 Task: Create a due date automation trigger when advanced on, on the monday of the week before a card is due add fields with custom field "Resume" set to 10 at 11:00 AM.
Action: Mouse moved to (923, 280)
Screenshot: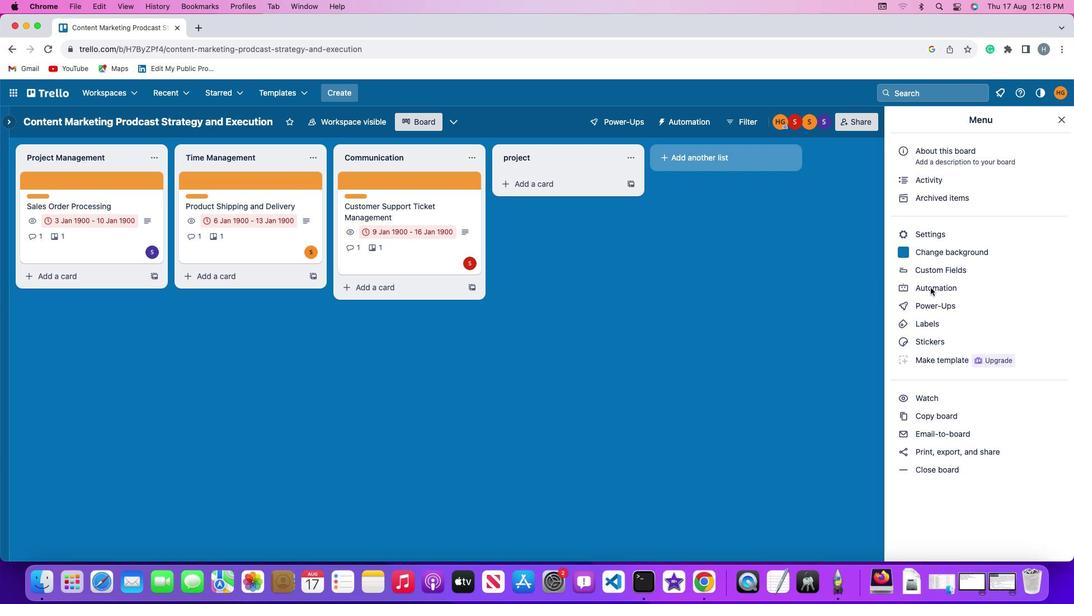 
Action: Mouse pressed left at (923, 280)
Screenshot: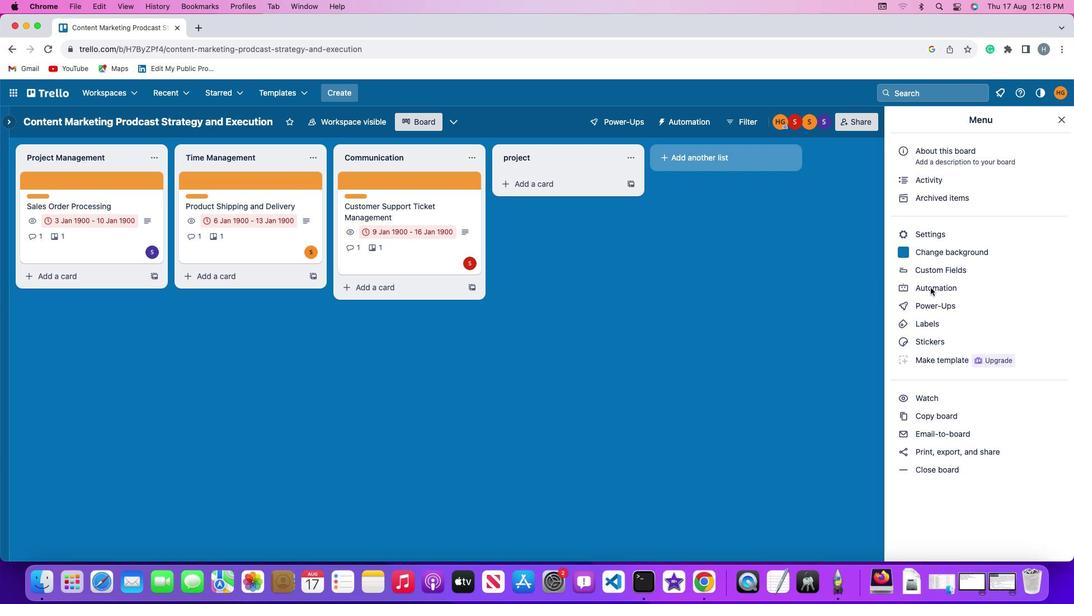 
Action: Mouse pressed left at (923, 280)
Screenshot: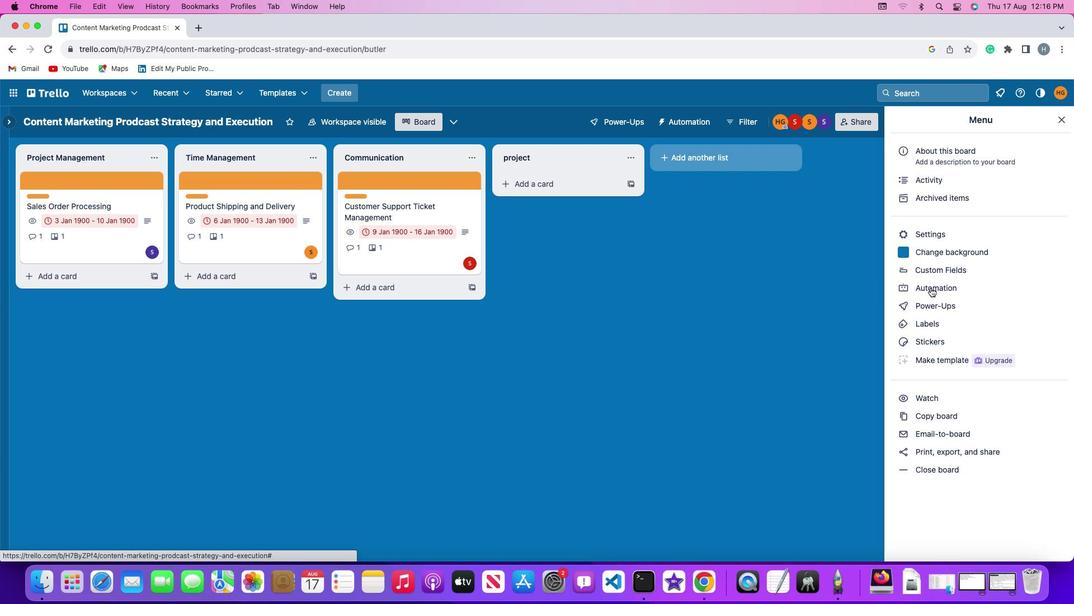 
Action: Mouse moved to (64, 260)
Screenshot: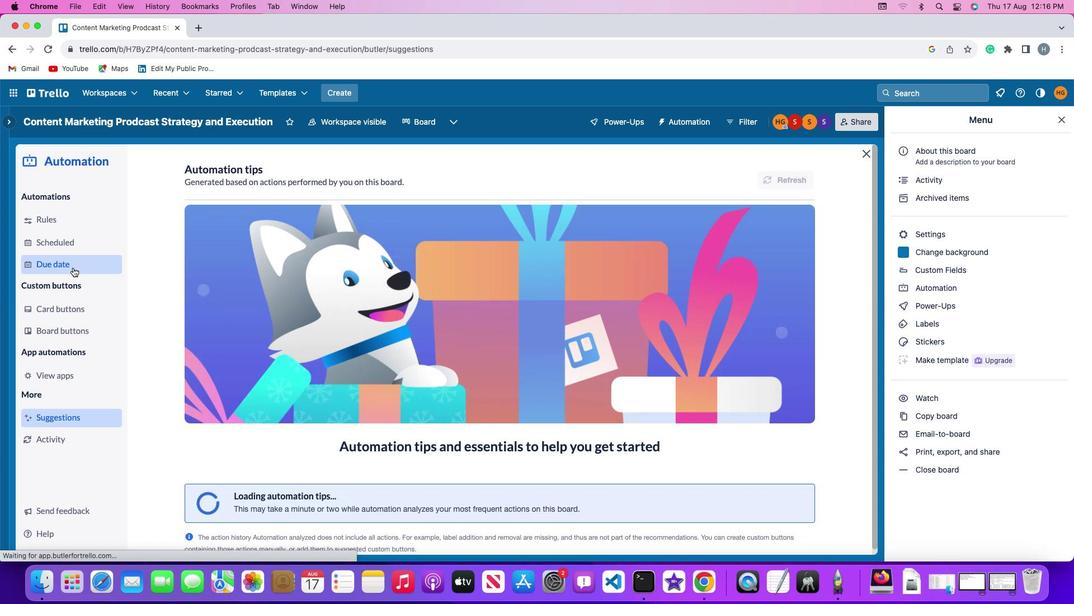 
Action: Mouse pressed left at (64, 260)
Screenshot: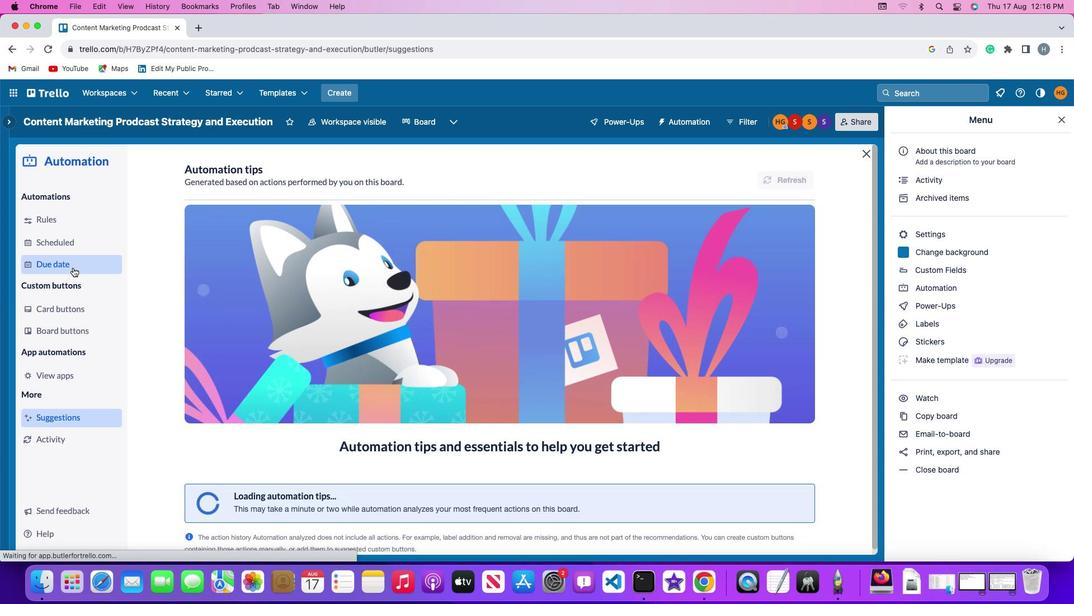 
Action: Mouse moved to (757, 165)
Screenshot: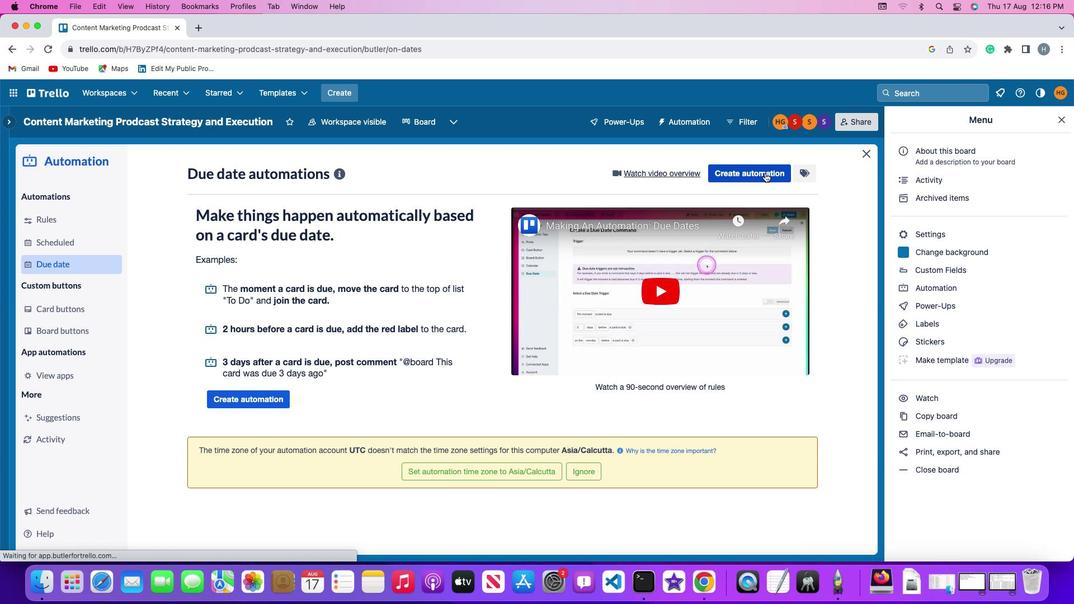 
Action: Mouse pressed left at (757, 165)
Screenshot: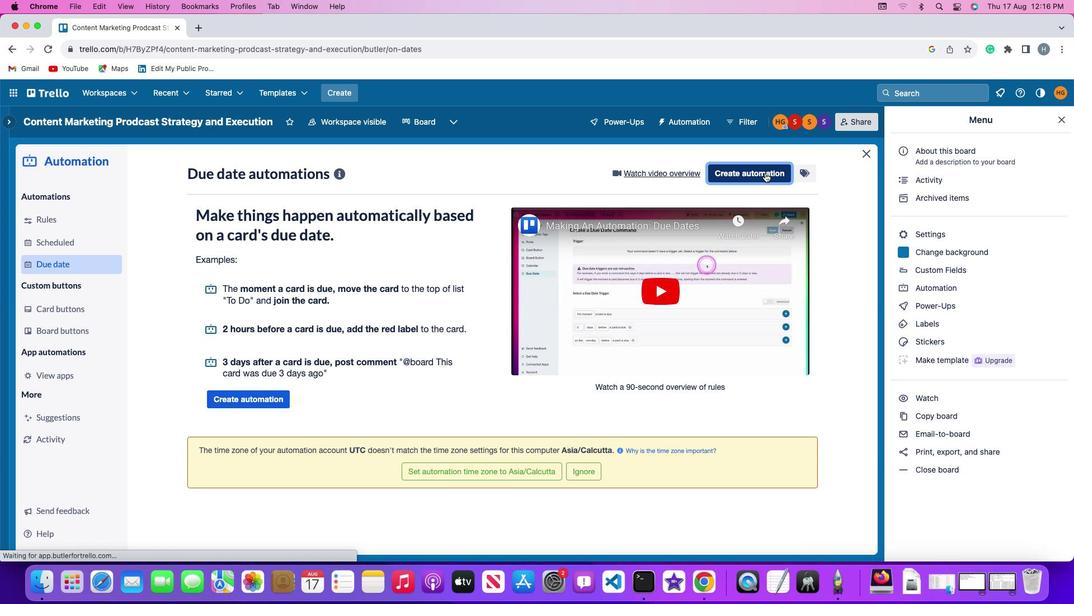 
Action: Mouse moved to (204, 277)
Screenshot: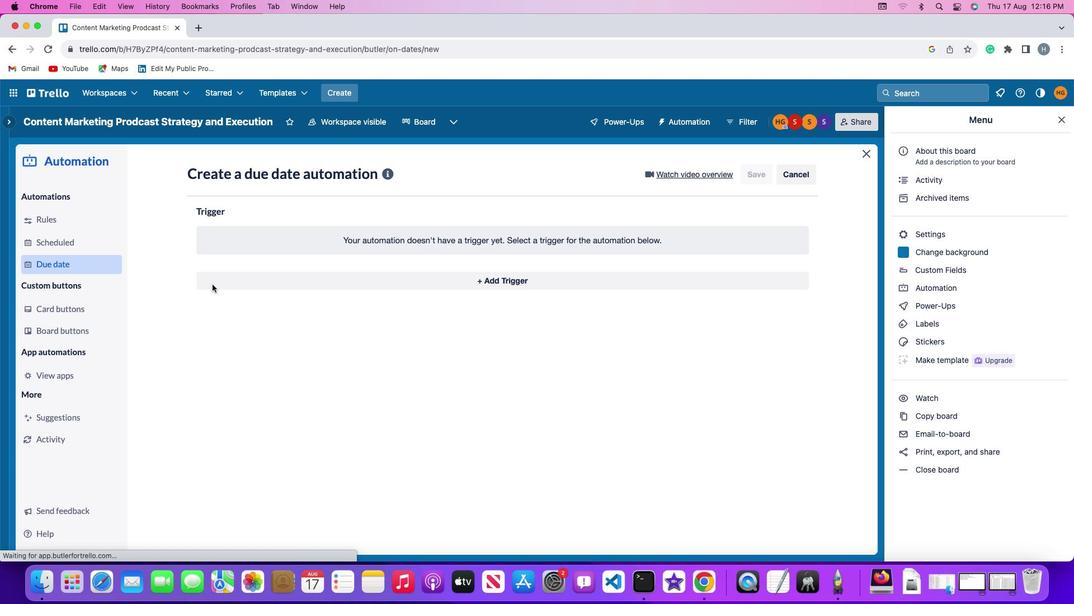 
Action: Mouse pressed left at (204, 277)
Screenshot: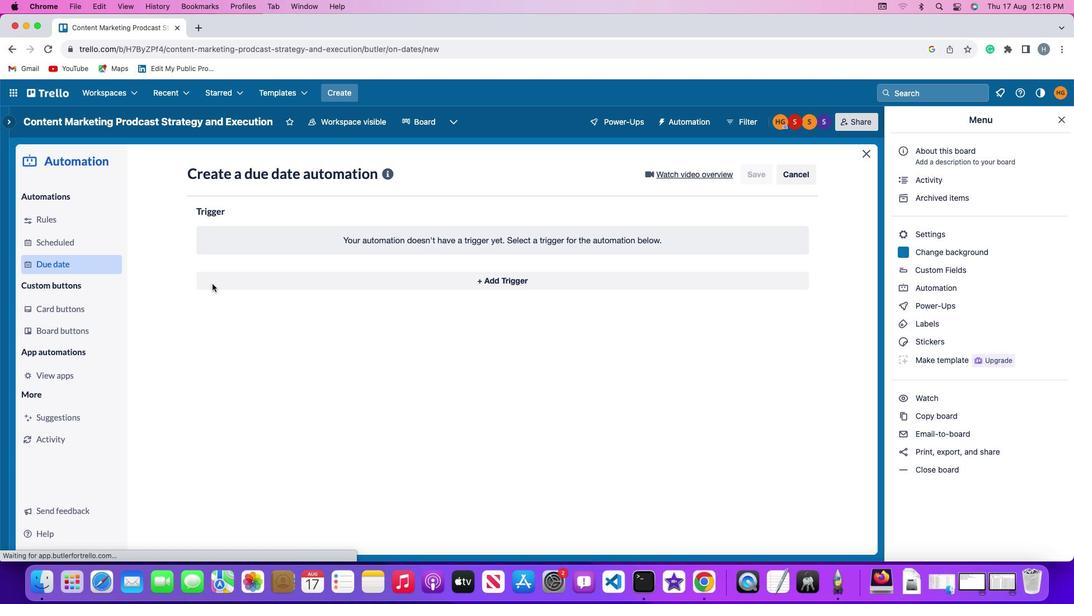 
Action: Mouse moved to (250, 479)
Screenshot: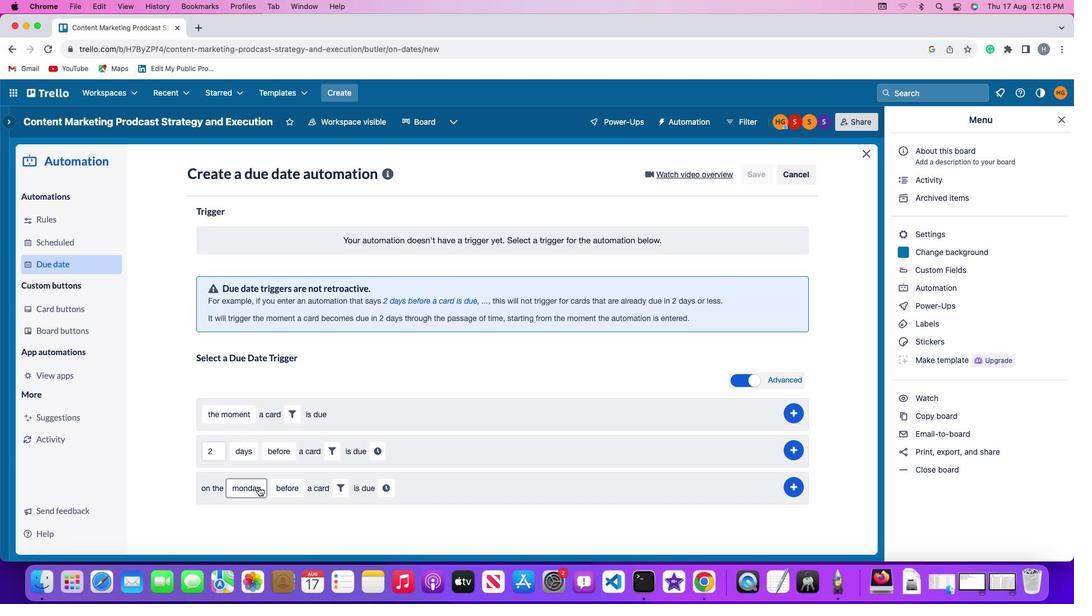 
Action: Mouse pressed left at (250, 479)
Screenshot: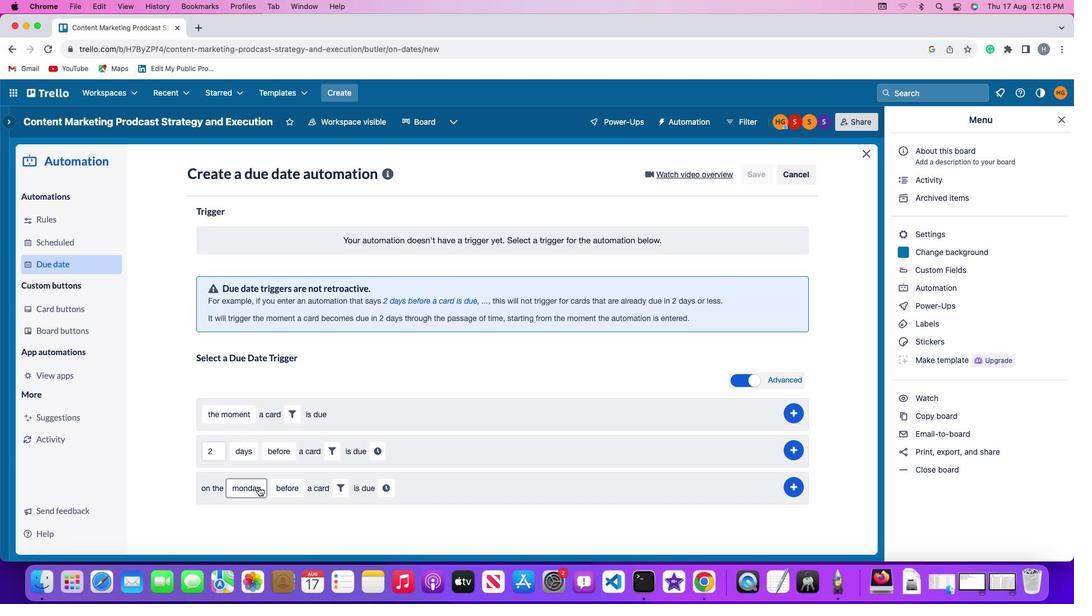 
Action: Mouse moved to (260, 327)
Screenshot: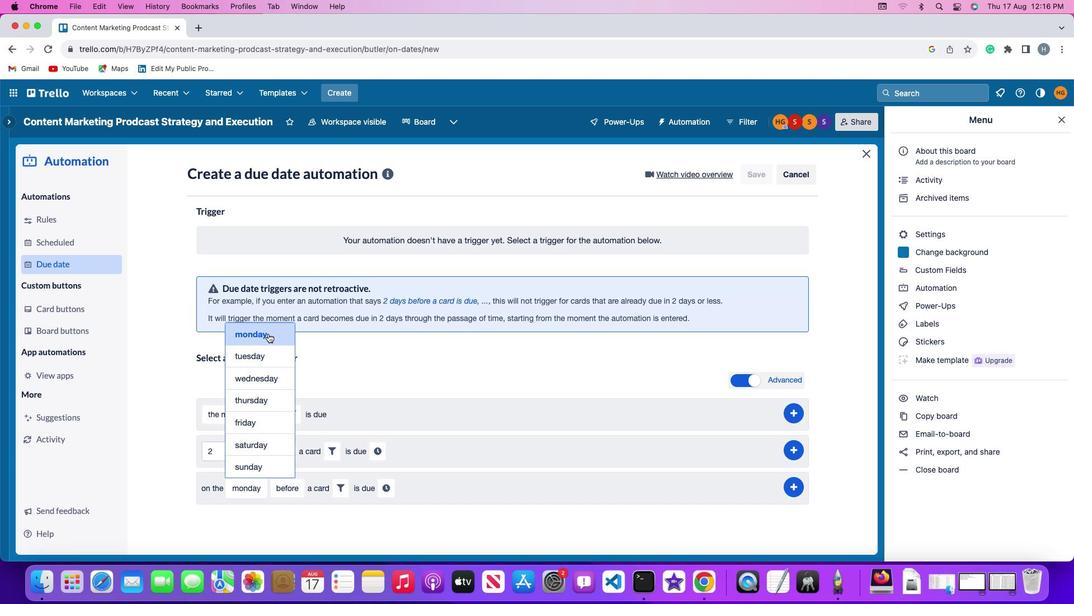 
Action: Mouse pressed left at (260, 327)
Screenshot: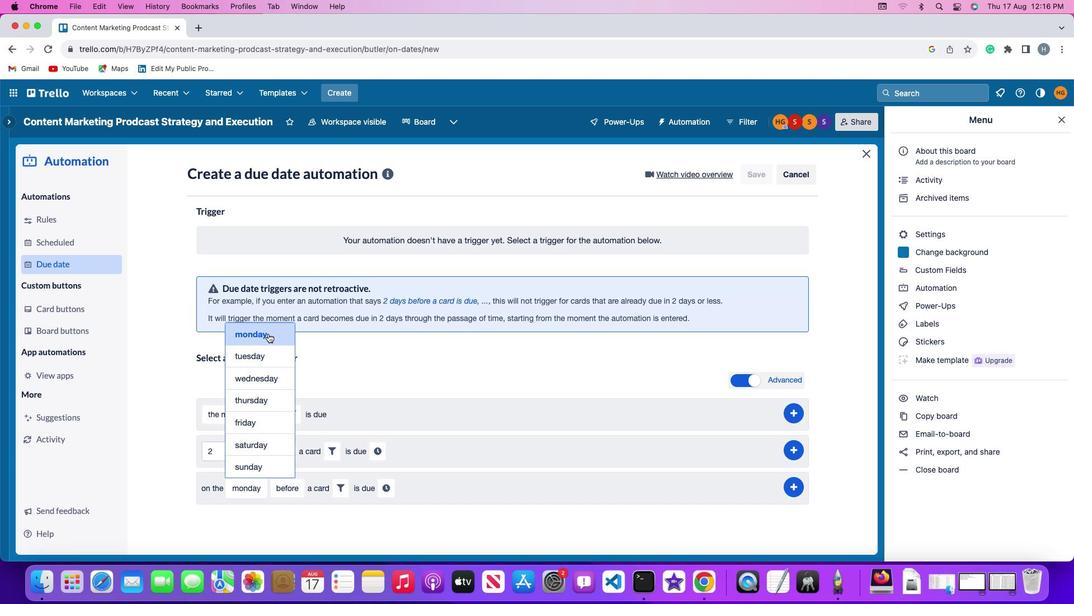 
Action: Mouse moved to (278, 476)
Screenshot: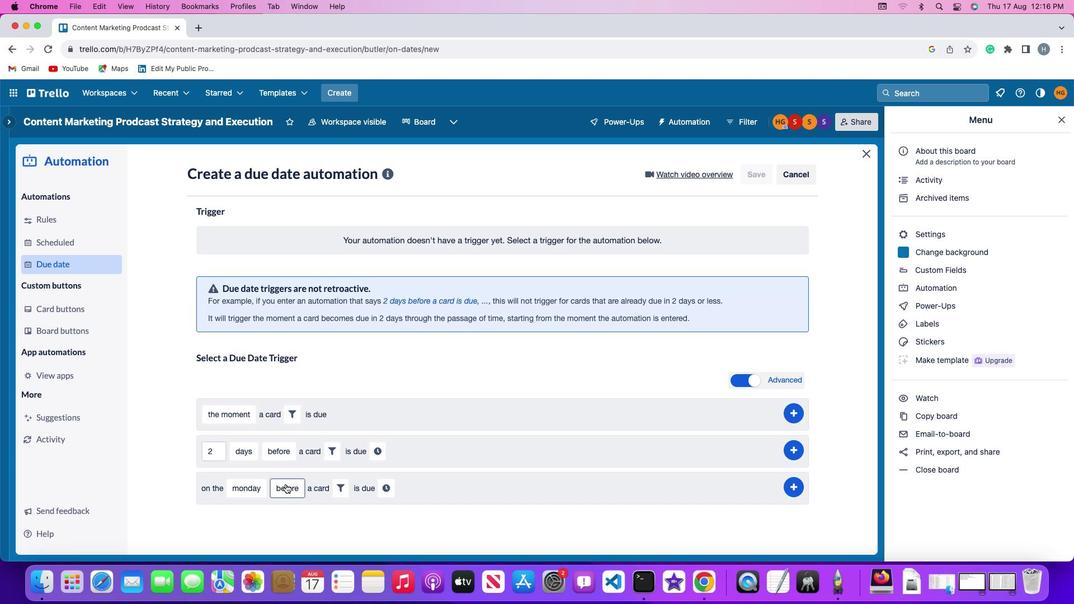 
Action: Mouse pressed left at (278, 476)
Screenshot: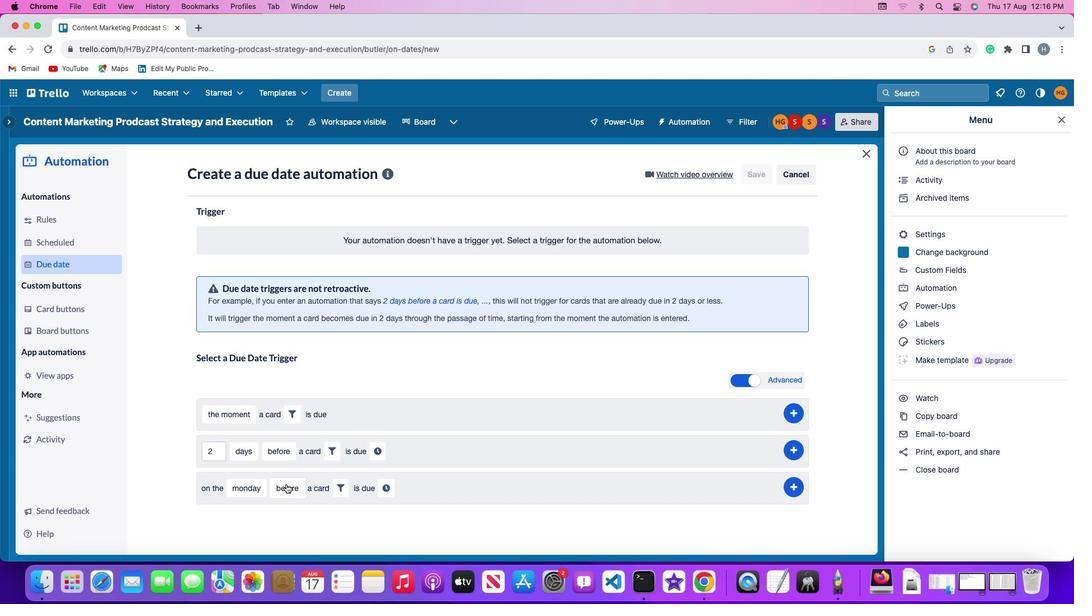 
Action: Mouse moved to (287, 461)
Screenshot: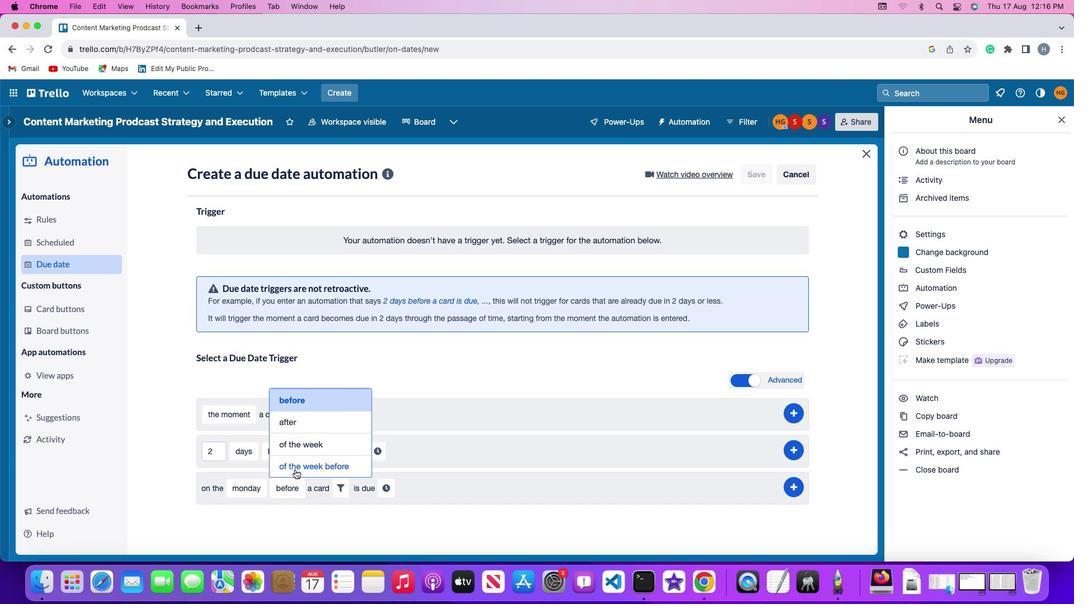 
Action: Mouse pressed left at (287, 461)
Screenshot: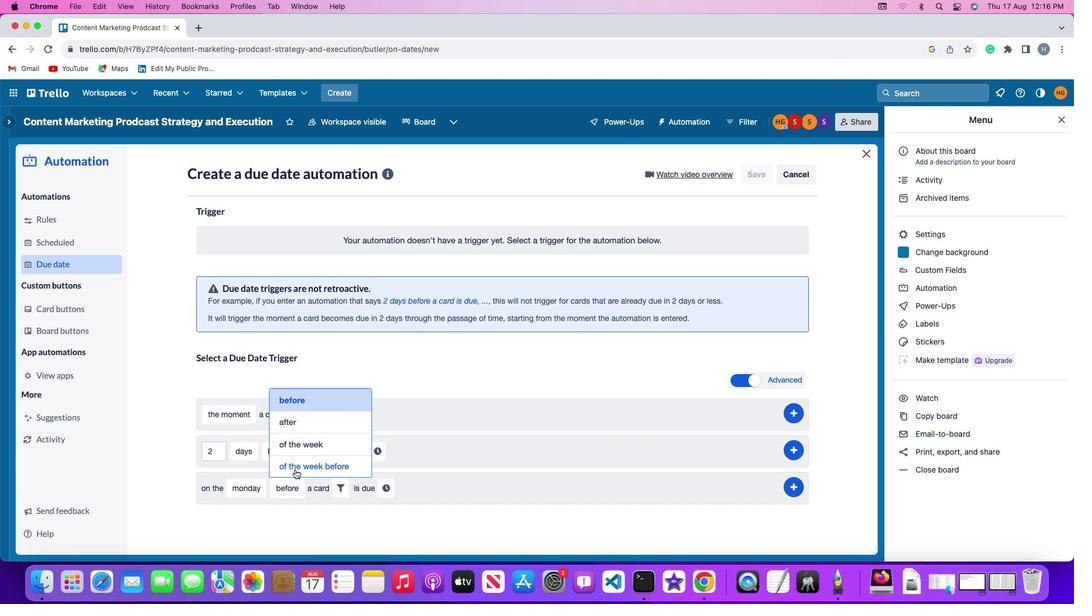 
Action: Mouse moved to (380, 480)
Screenshot: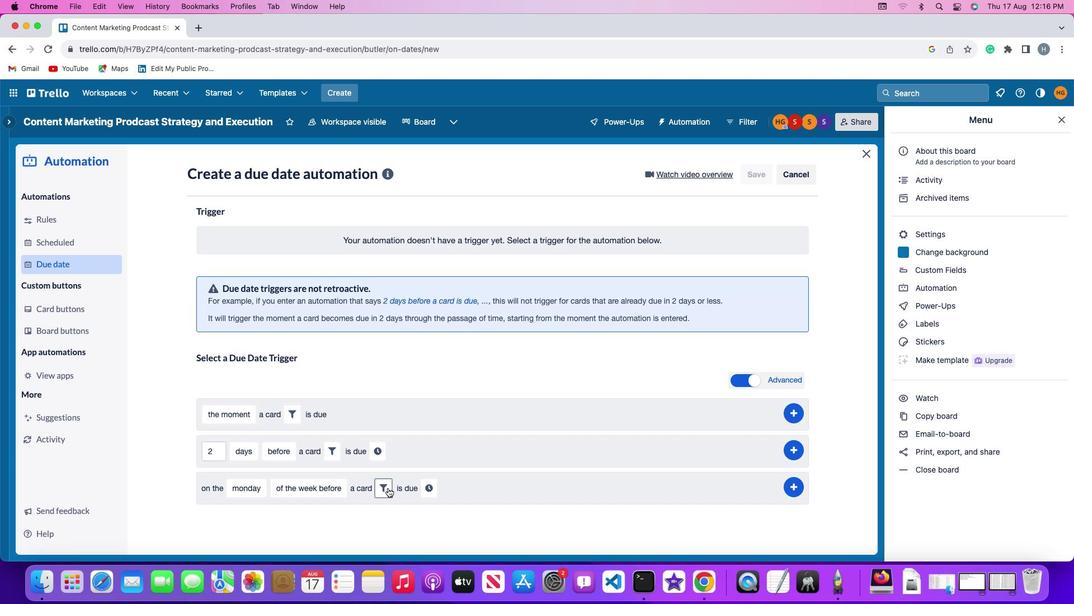
Action: Mouse pressed left at (380, 480)
Screenshot: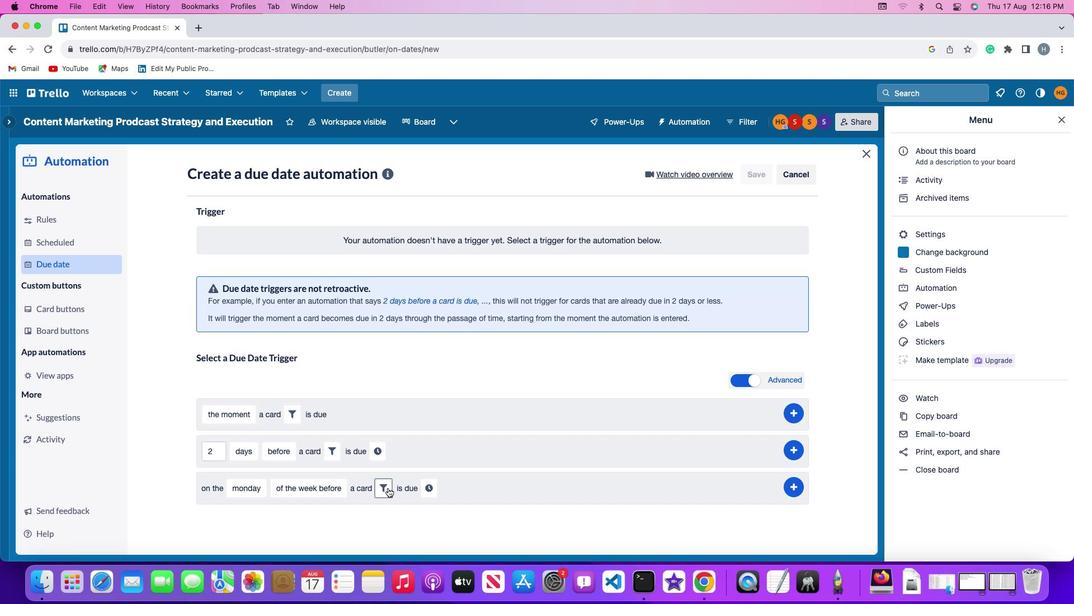 
Action: Mouse moved to (560, 513)
Screenshot: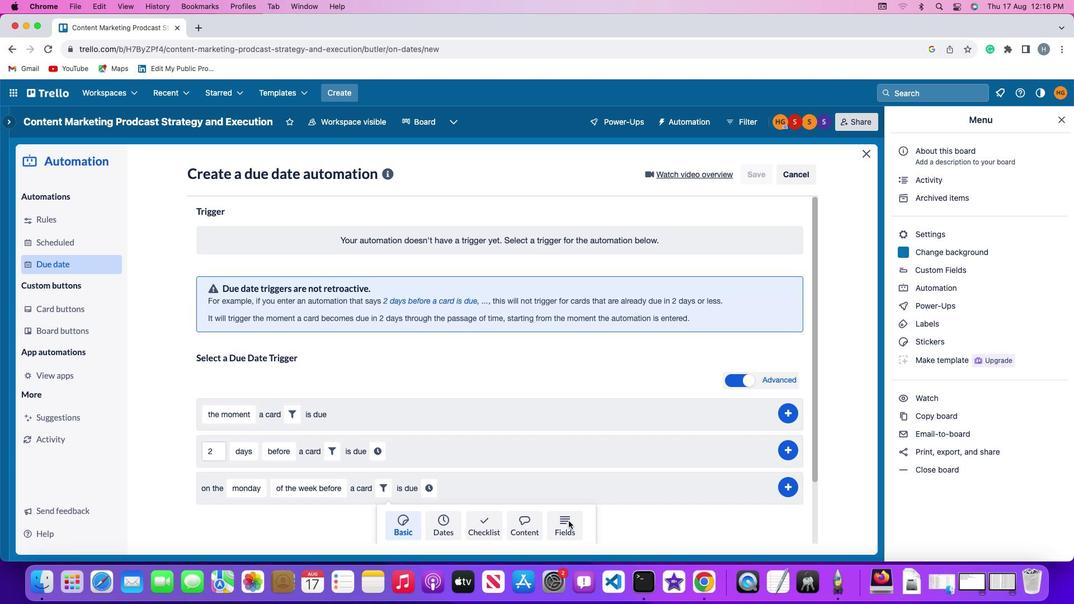 
Action: Mouse pressed left at (560, 513)
Screenshot: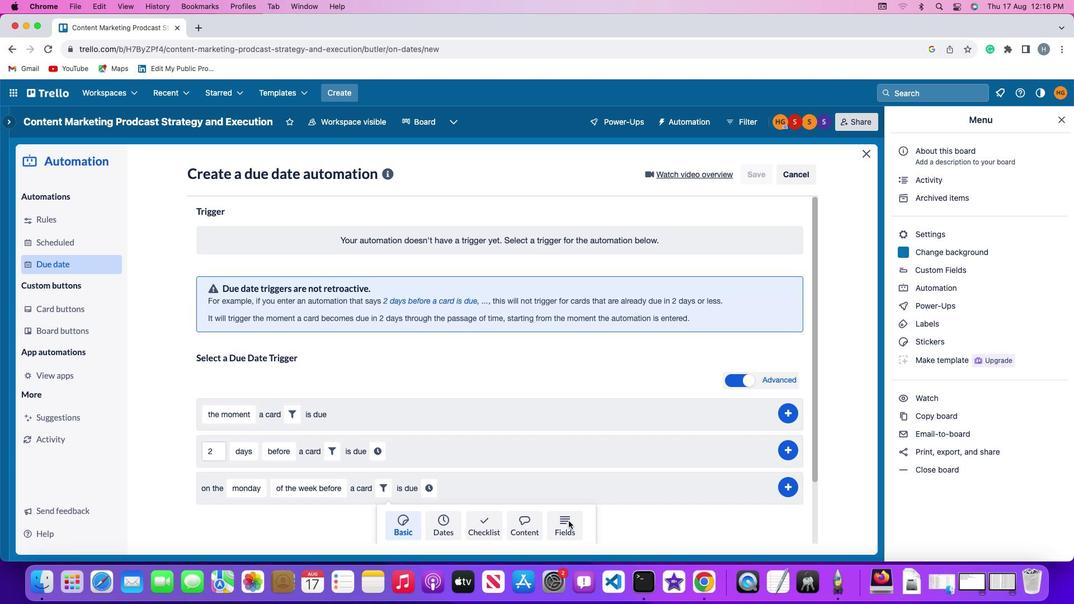 
Action: Mouse moved to (310, 501)
Screenshot: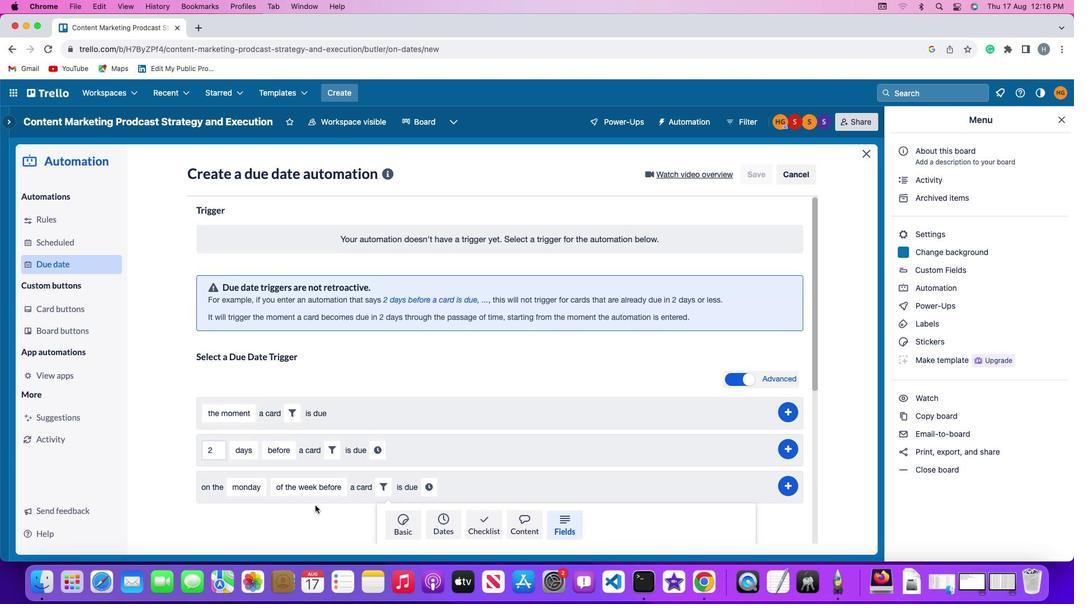 
Action: Mouse scrolled (310, 501) with delta (-7, -7)
Screenshot: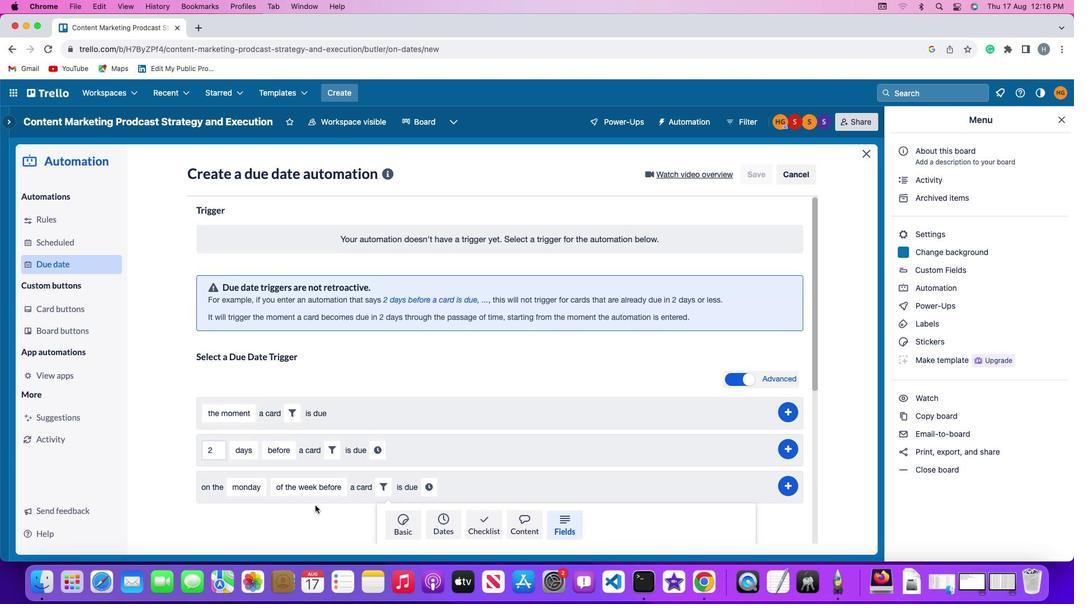 
Action: Mouse moved to (309, 500)
Screenshot: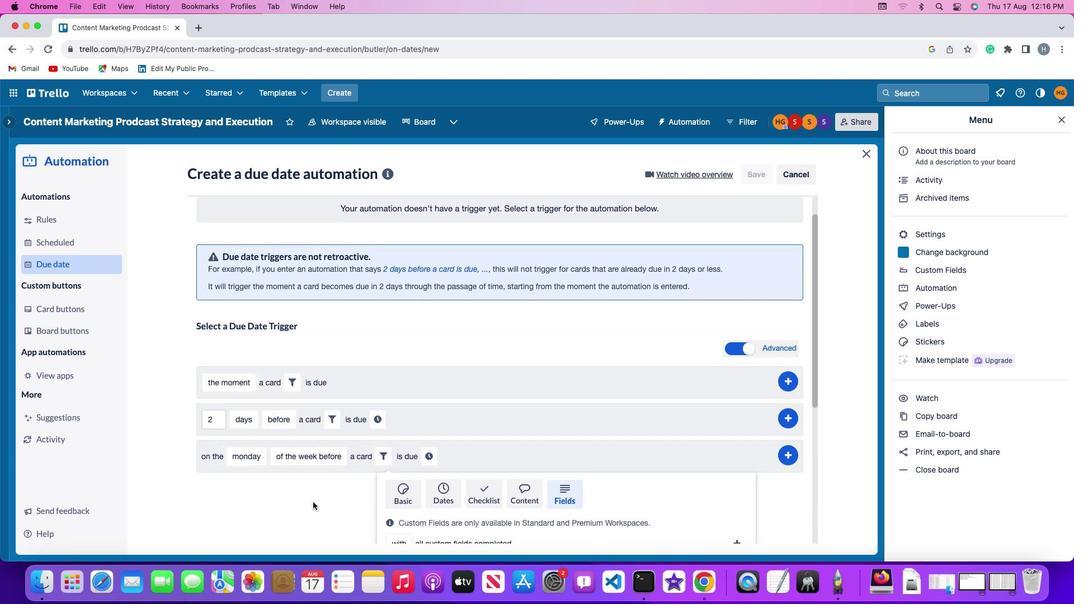 
Action: Mouse scrolled (309, 500) with delta (-7, -7)
Screenshot: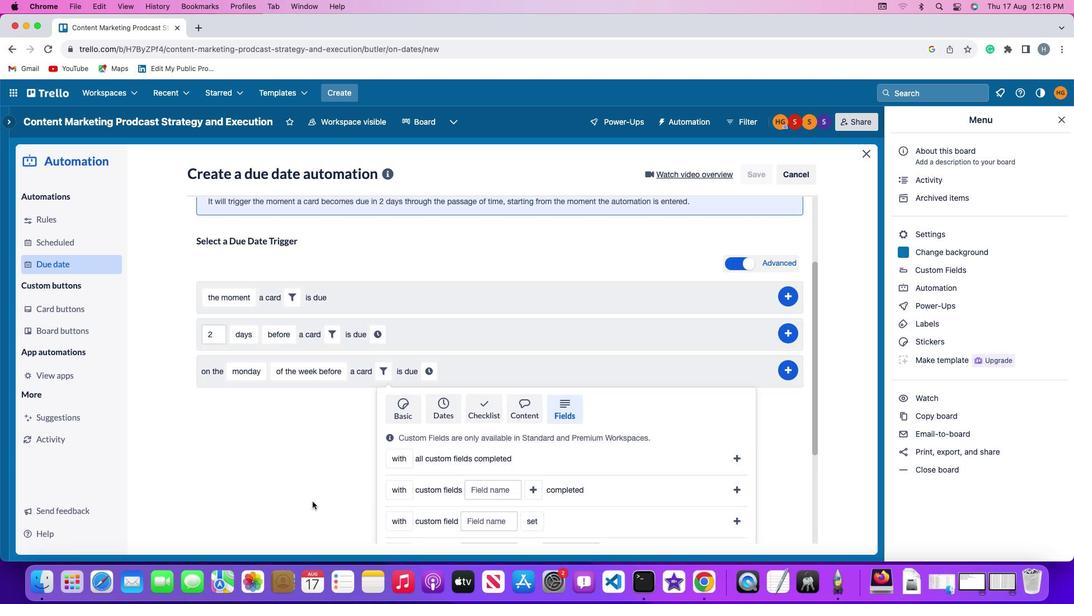 
Action: Mouse moved to (309, 500)
Screenshot: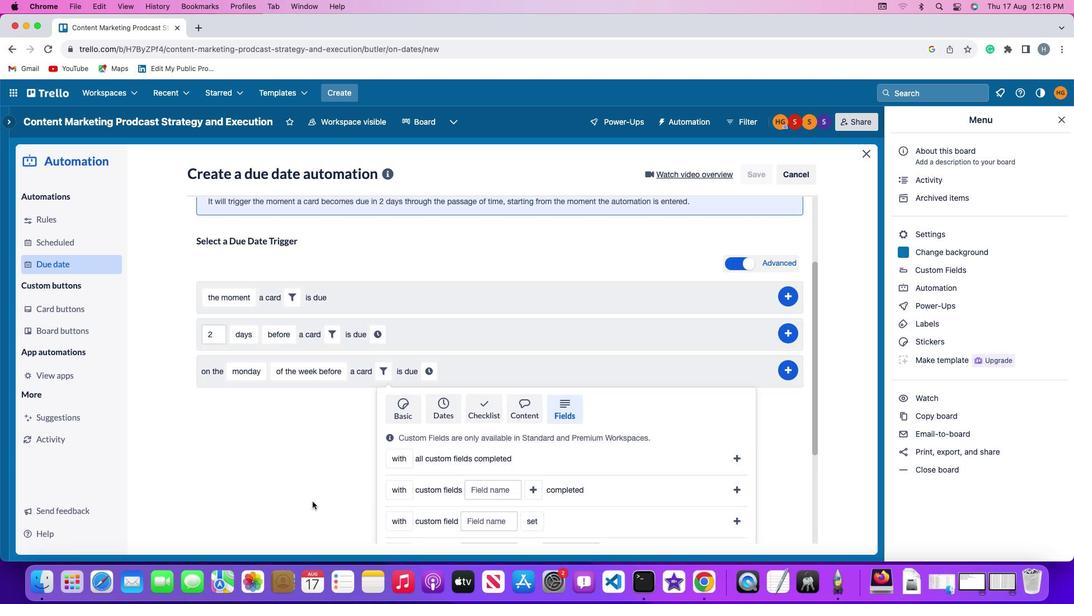 
Action: Mouse scrolled (309, 500) with delta (-7, -8)
Screenshot: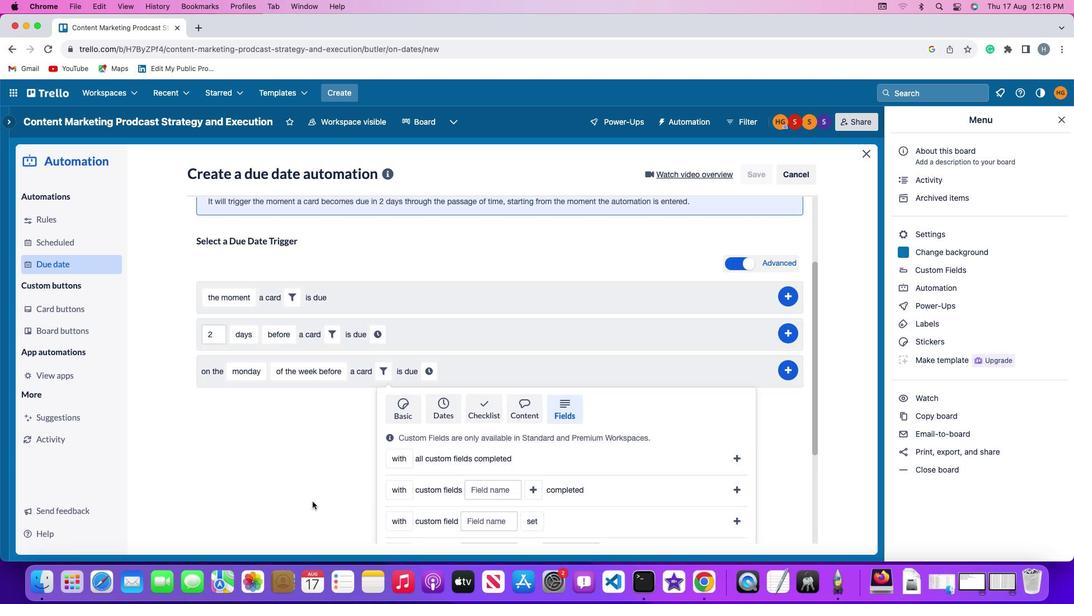 
Action: Mouse moved to (308, 499)
Screenshot: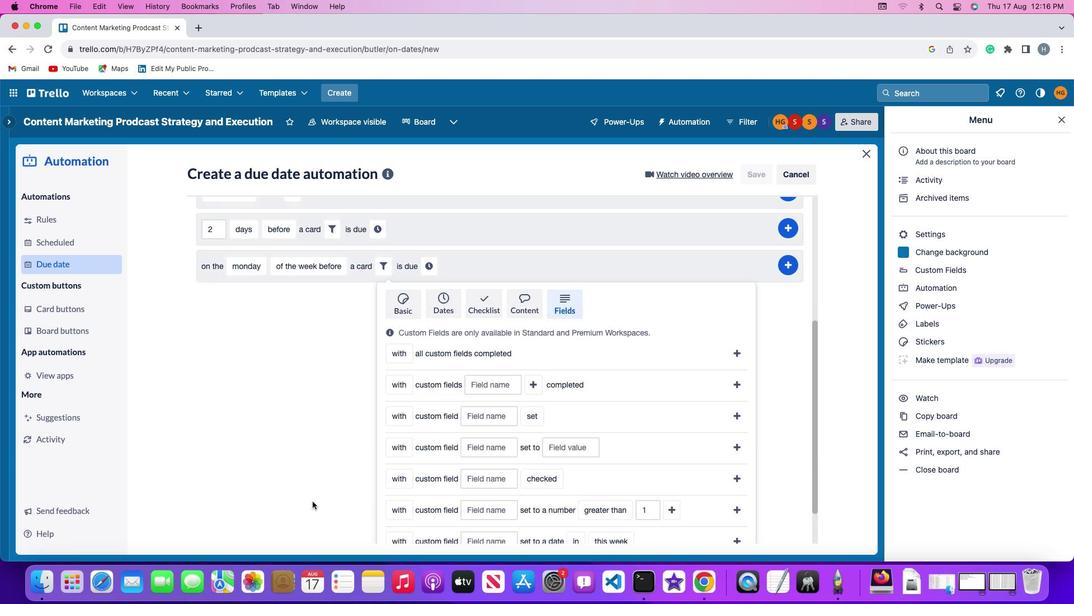 
Action: Mouse scrolled (308, 499) with delta (-7, -10)
Screenshot: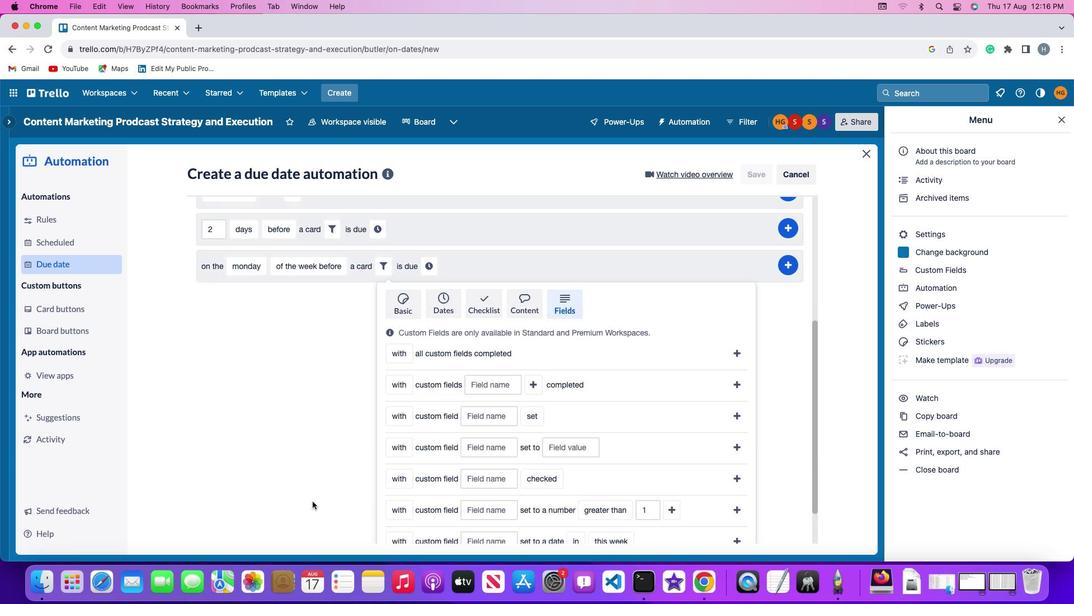 
Action: Mouse moved to (307, 497)
Screenshot: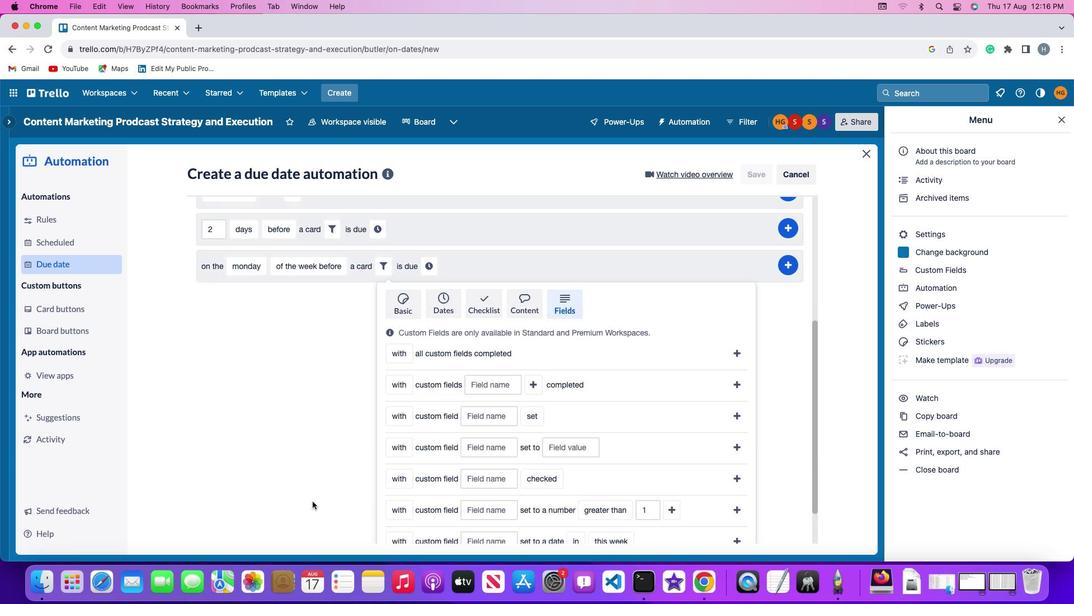 
Action: Mouse scrolled (307, 497) with delta (-7, -10)
Screenshot: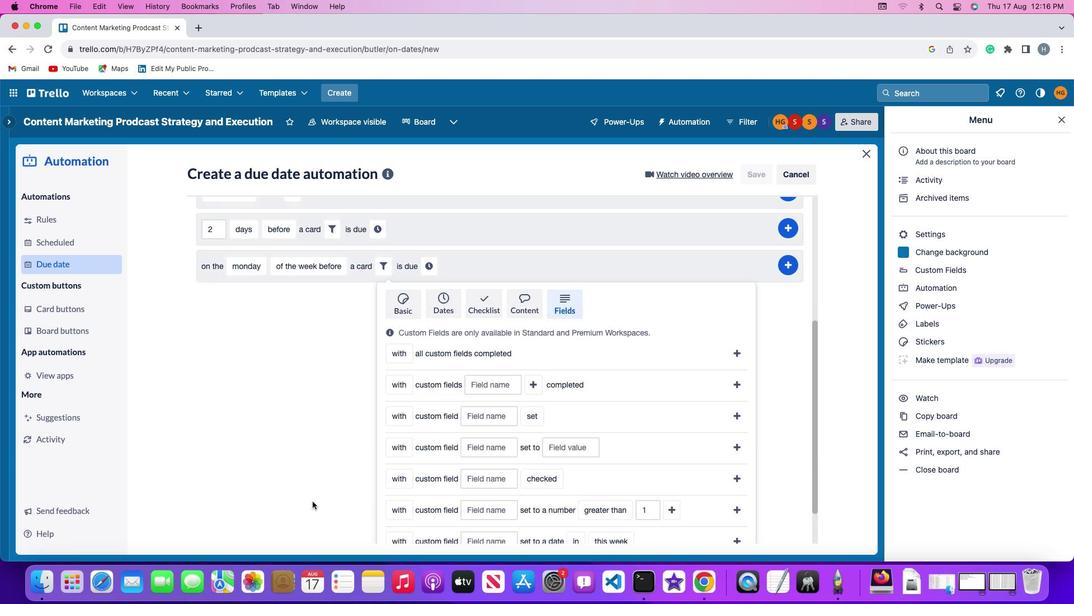 
Action: Mouse moved to (304, 493)
Screenshot: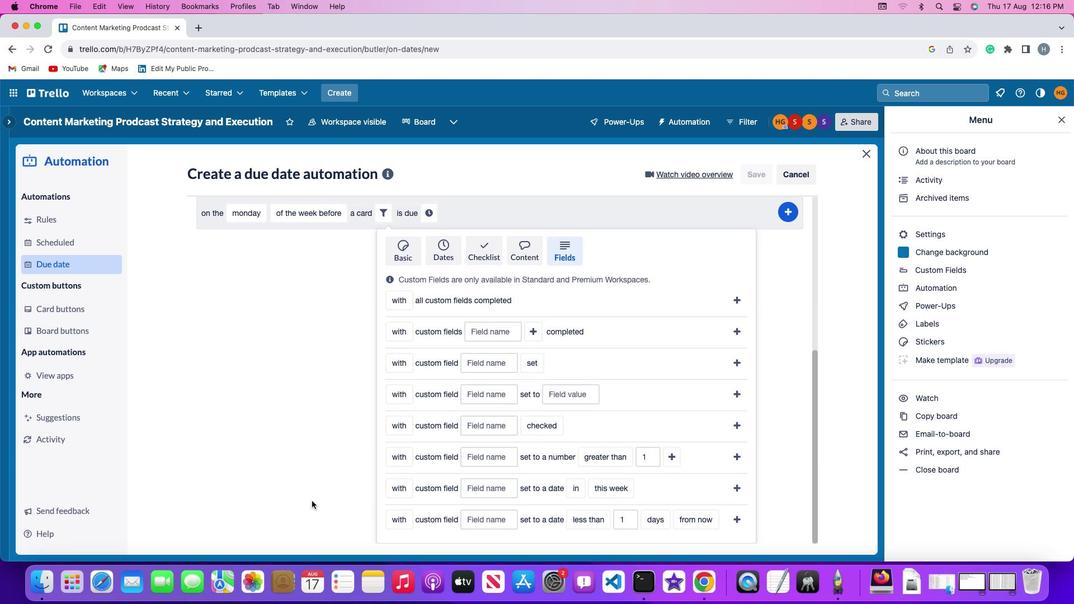 
Action: Mouse scrolled (304, 493) with delta (-7, -7)
Screenshot: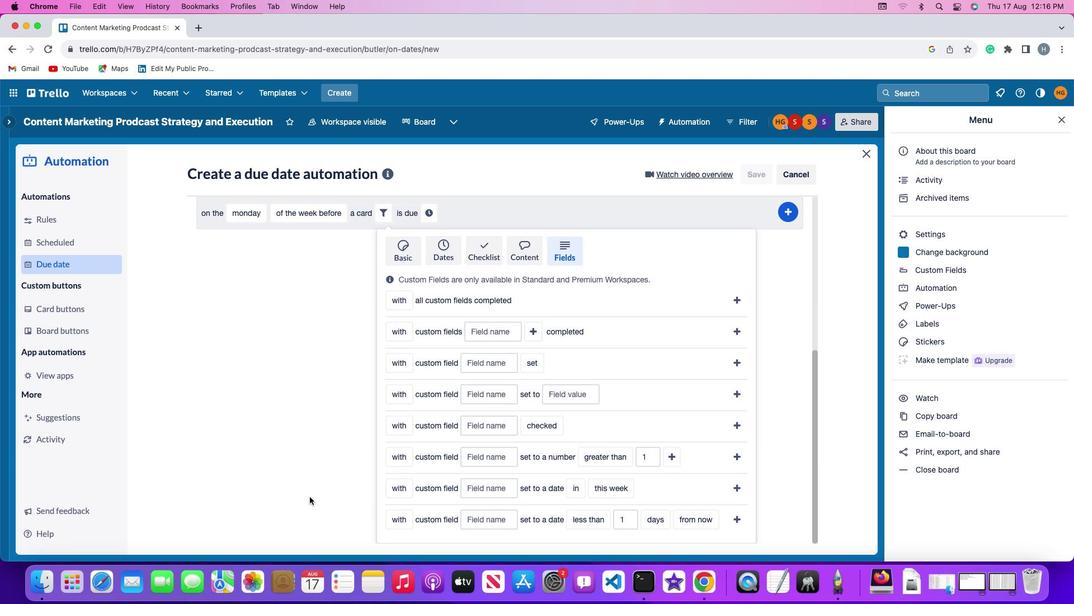 
Action: Mouse scrolled (304, 493) with delta (-7, -7)
Screenshot: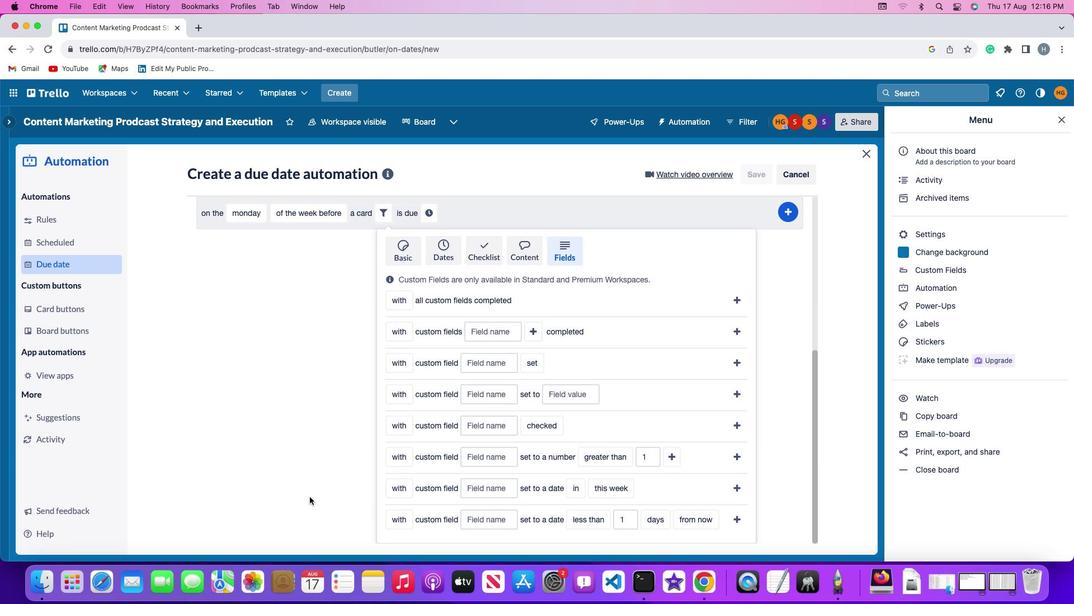 
Action: Mouse scrolled (304, 493) with delta (-7, -8)
Screenshot: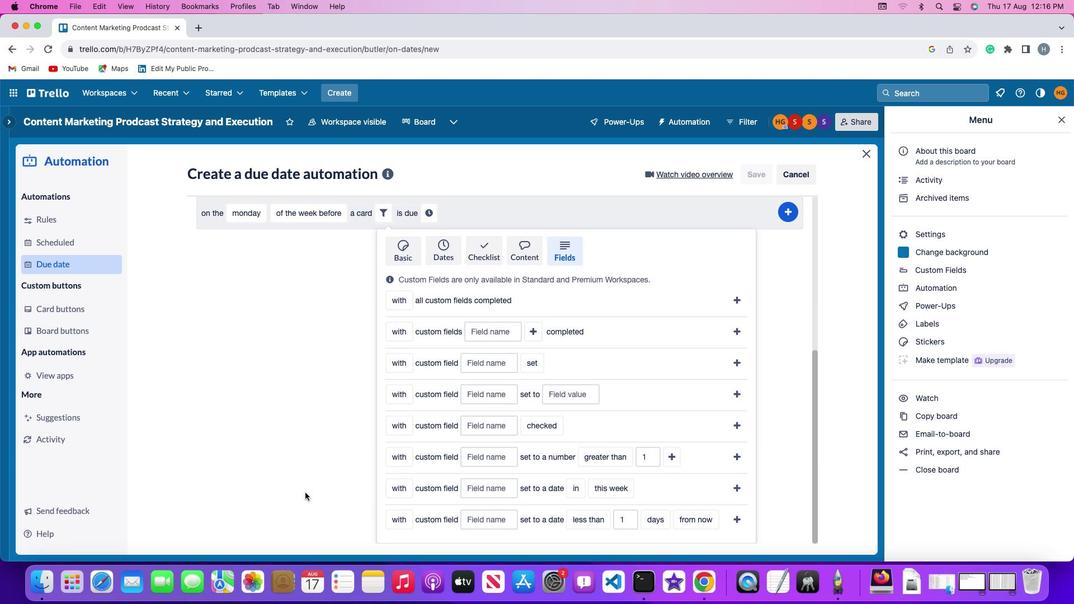 
Action: Mouse moved to (303, 490)
Screenshot: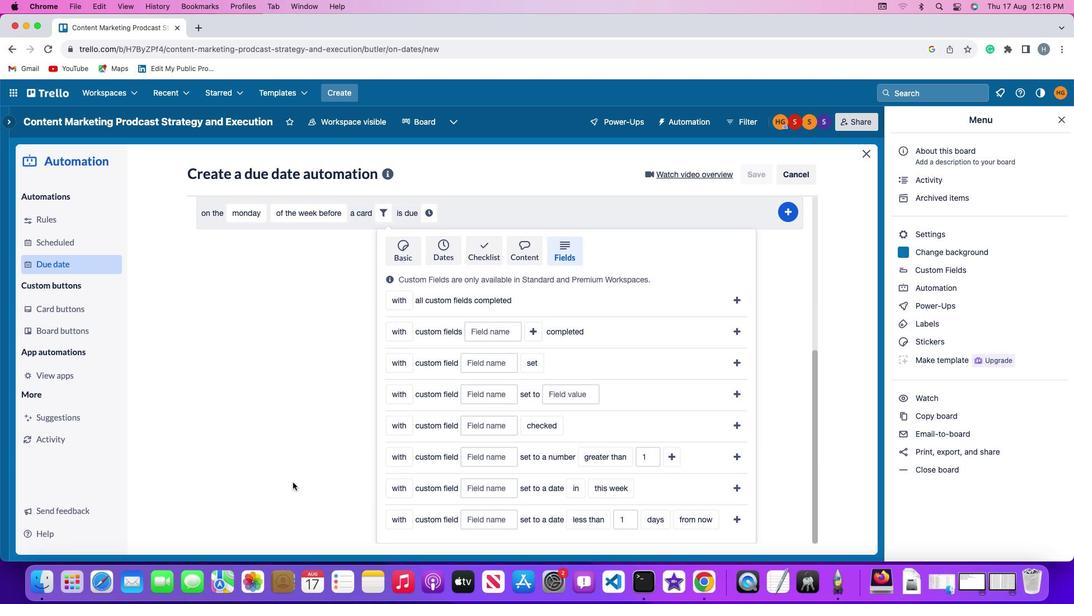 
Action: Mouse scrolled (303, 490) with delta (-7, -9)
Screenshot: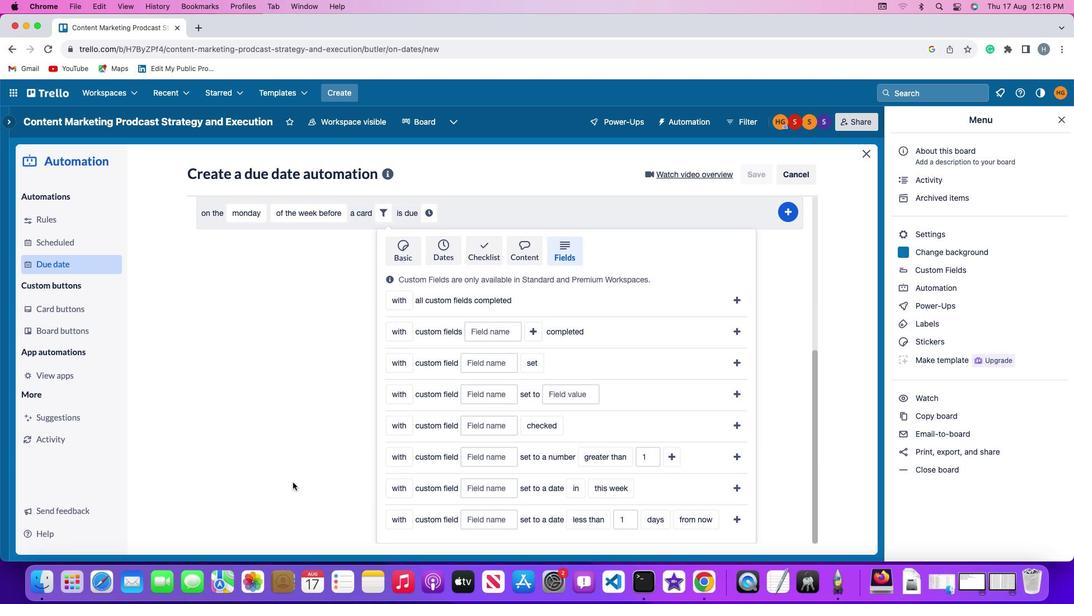 
Action: Mouse moved to (385, 383)
Screenshot: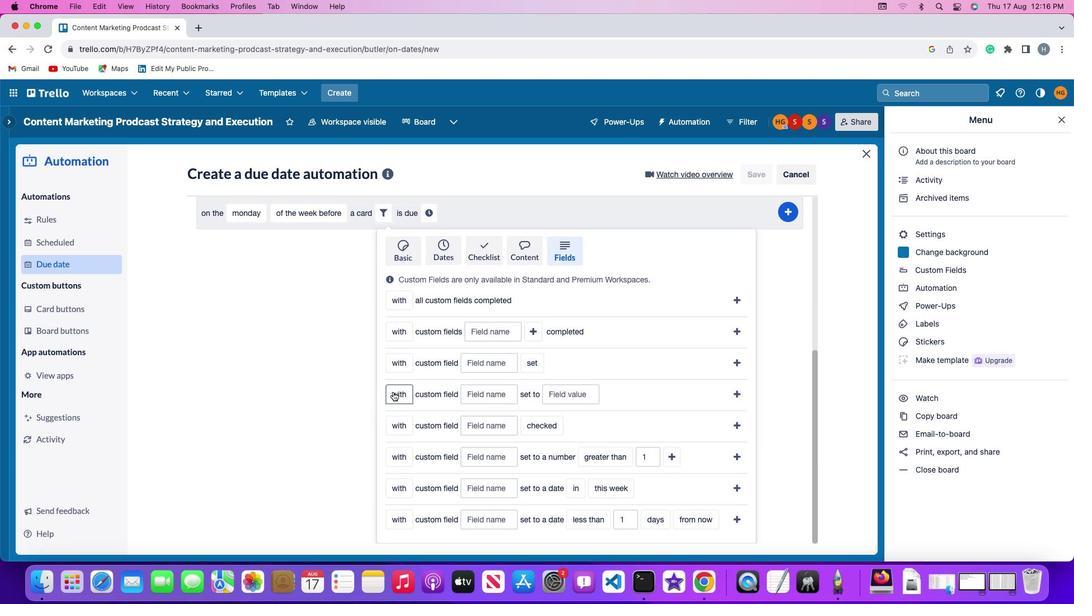 
Action: Mouse pressed left at (385, 383)
Screenshot: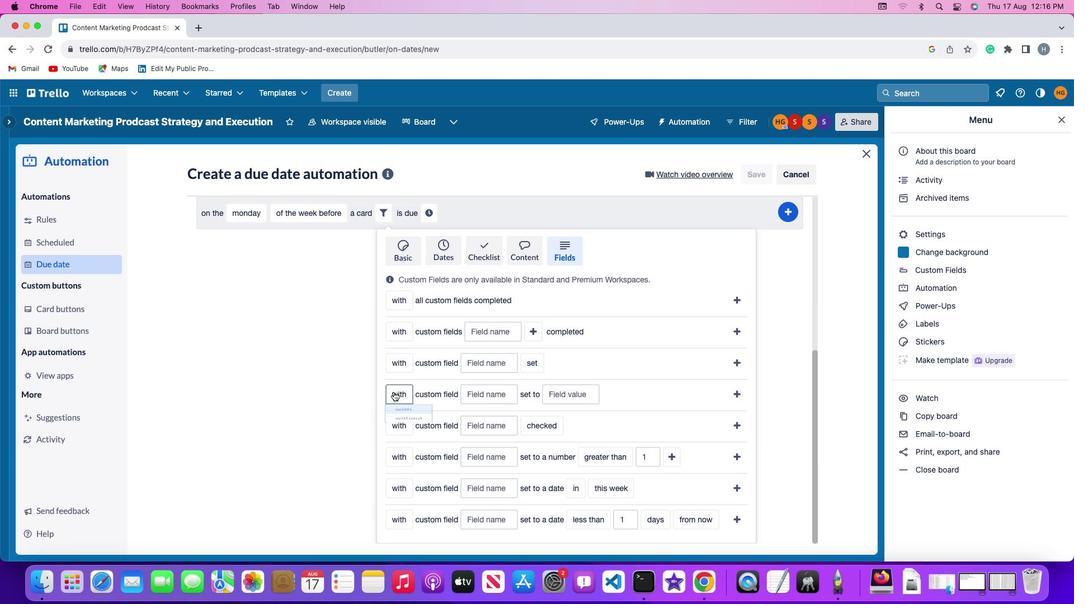 
Action: Mouse moved to (392, 405)
Screenshot: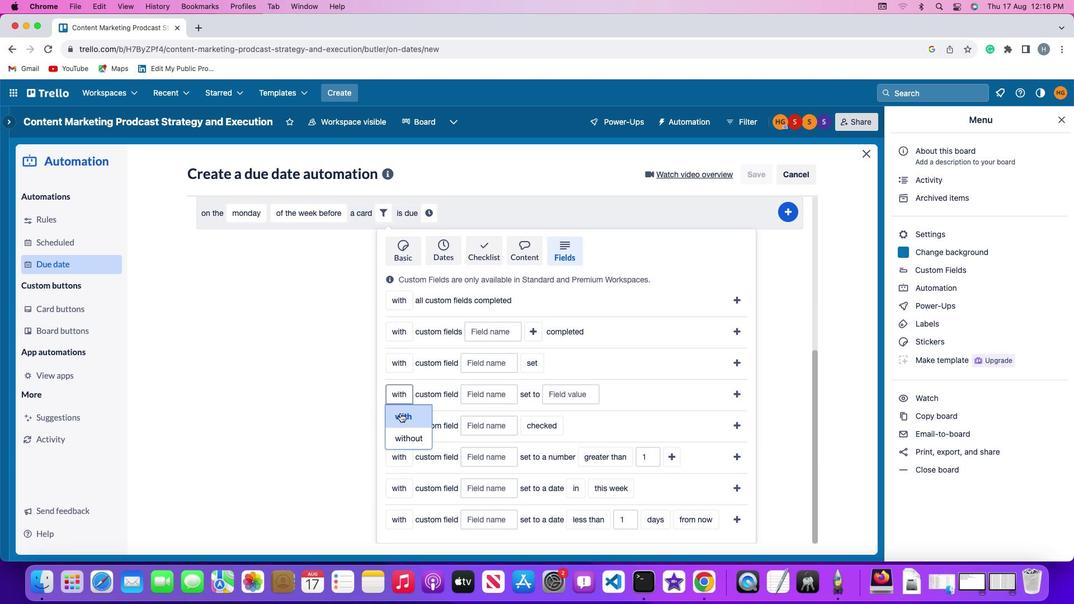 
Action: Mouse pressed left at (392, 405)
Screenshot: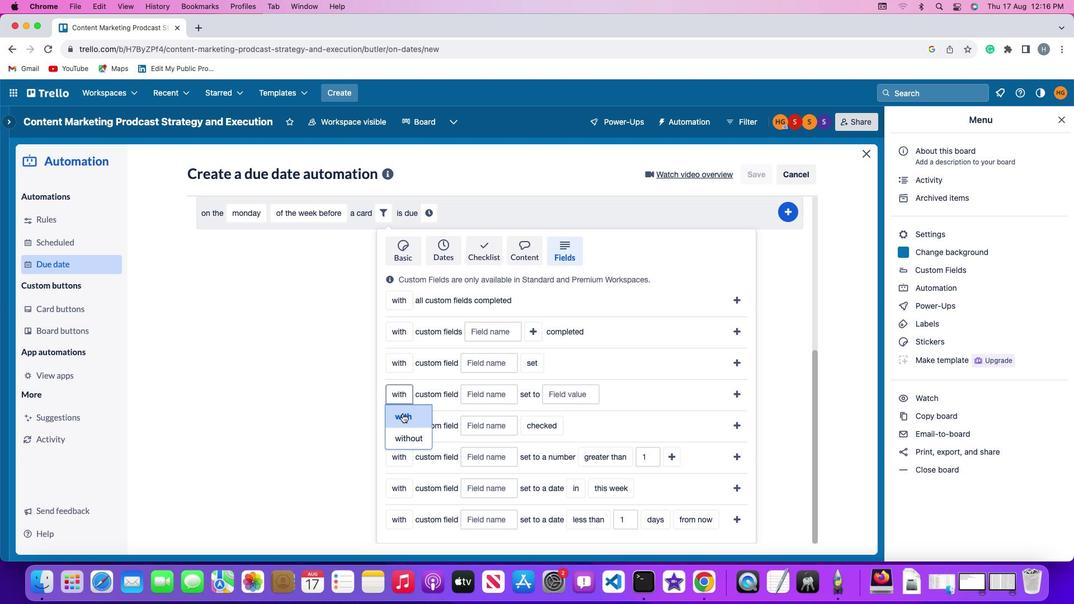 
Action: Mouse moved to (481, 392)
Screenshot: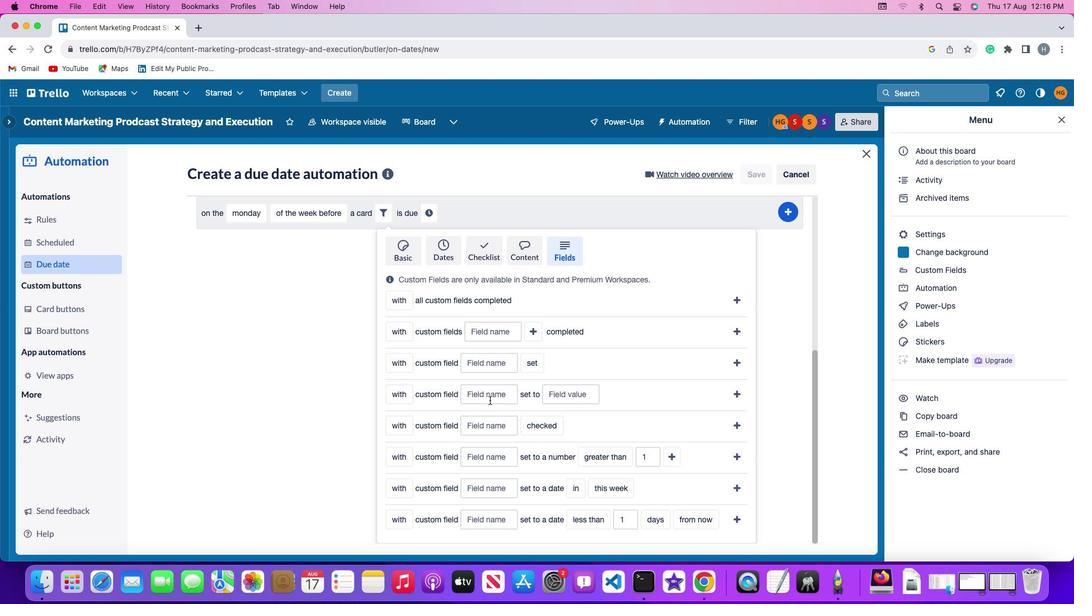 
Action: Mouse pressed left at (481, 392)
Screenshot: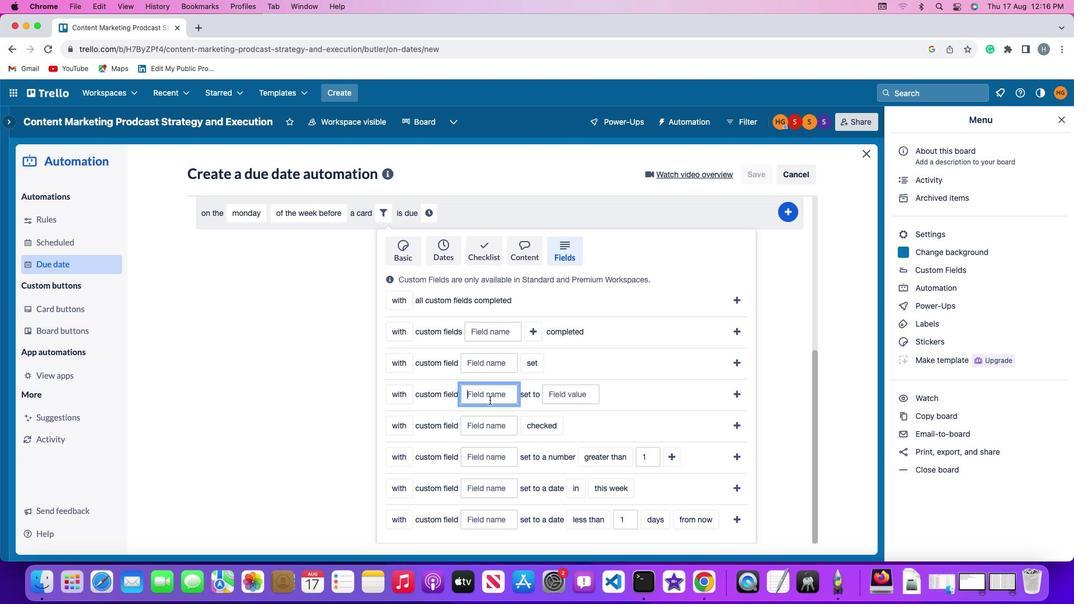 
Action: Mouse moved to (482, 392)
Screenshot: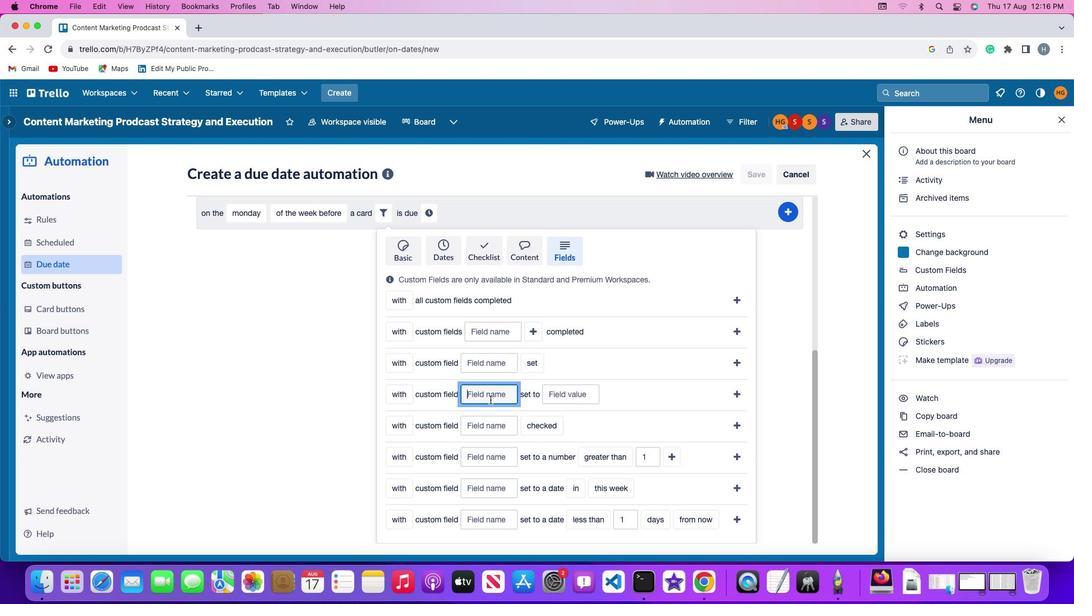 
Action: Key pressed Key.shift'R''e''s''u''m'
Screenshot: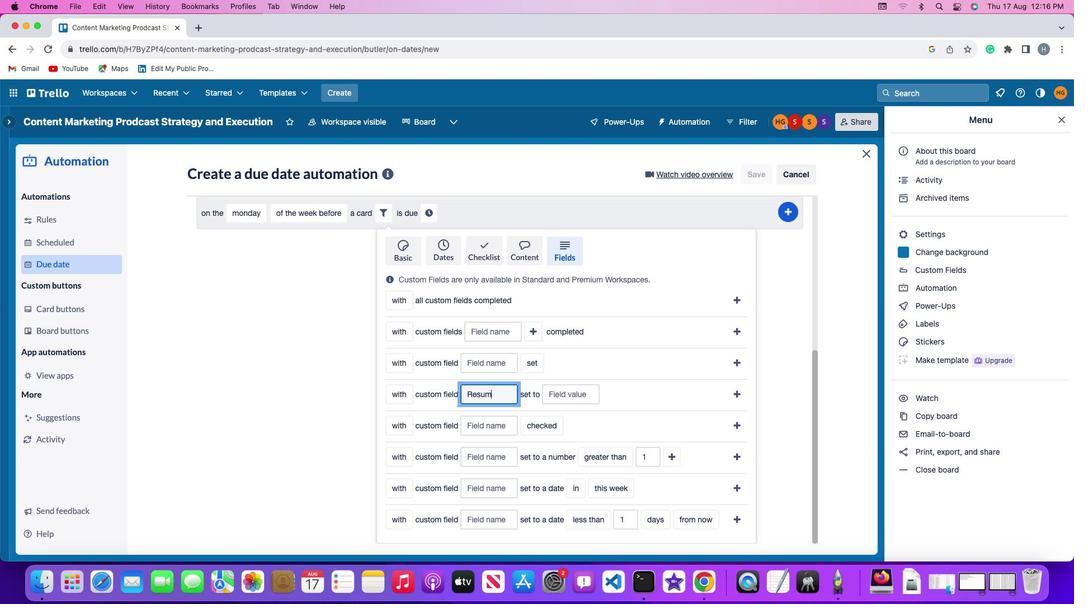 
Action: Mouse moved to (484, 391)
Screenshot: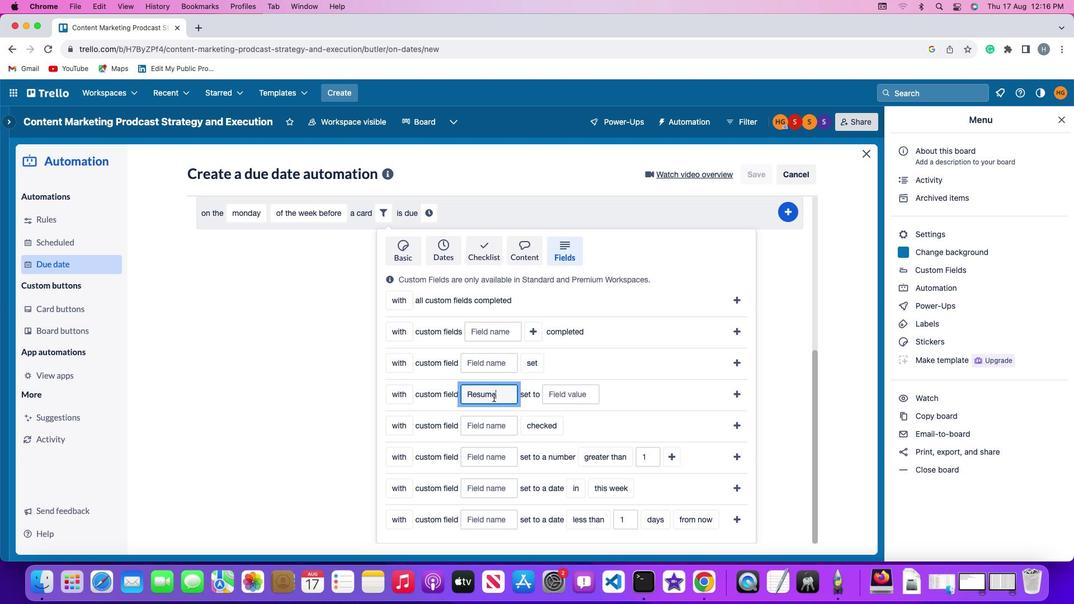 
Action: Key pressed 'e'
Screenshot: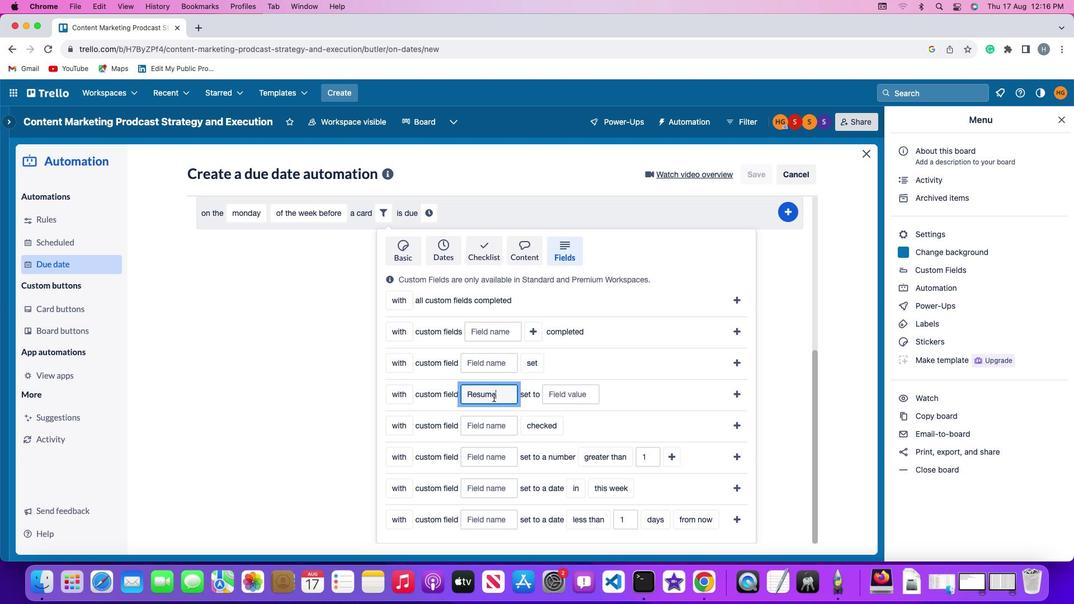 
Action: Mouse moved to (566, 385)
Screenshot: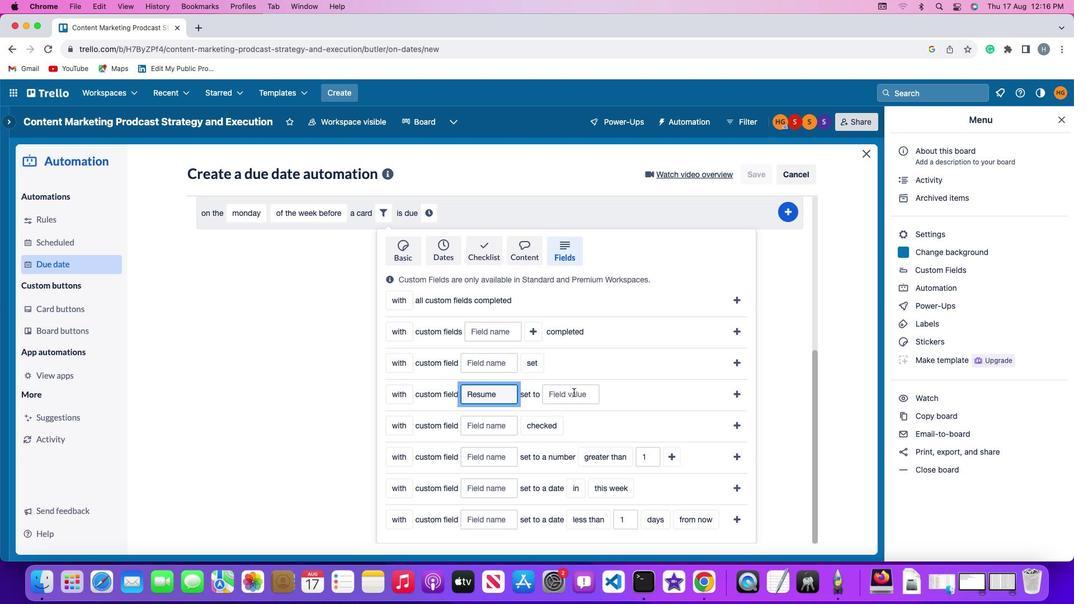 
Action: Mouse pressed left at (566, 385)
Screenshot: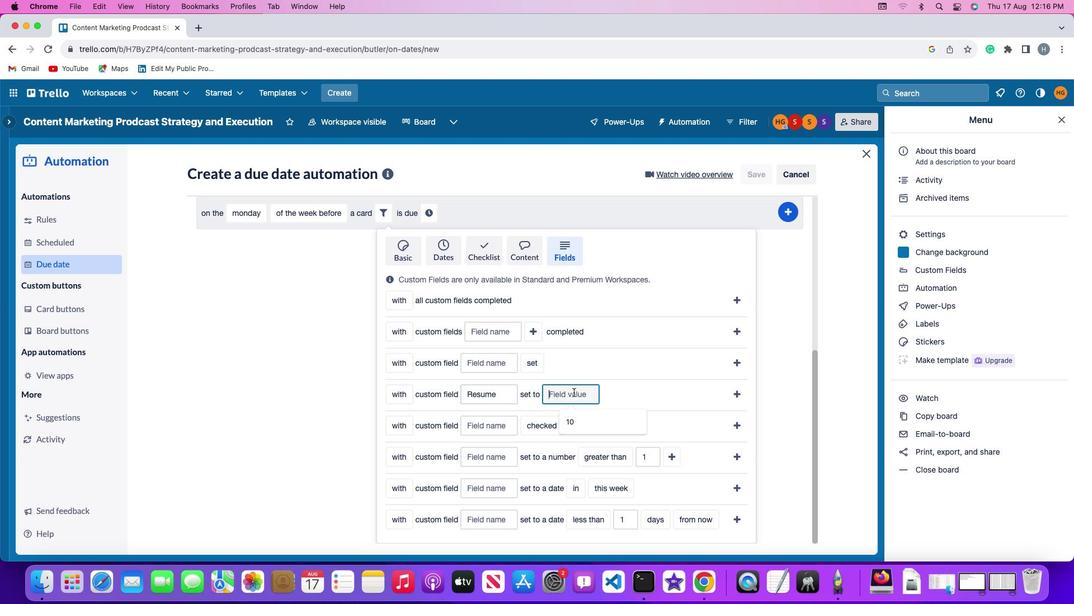 
Action: Key pressed '1''0'
Screenshot: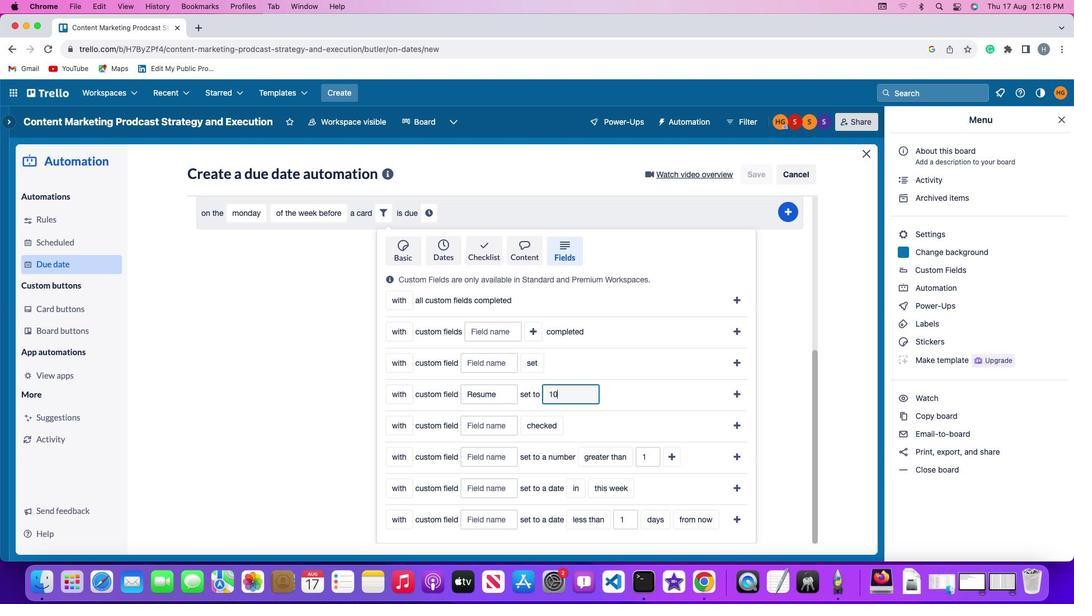 
Action: Mouse moved to (732, 383)
Screenshot: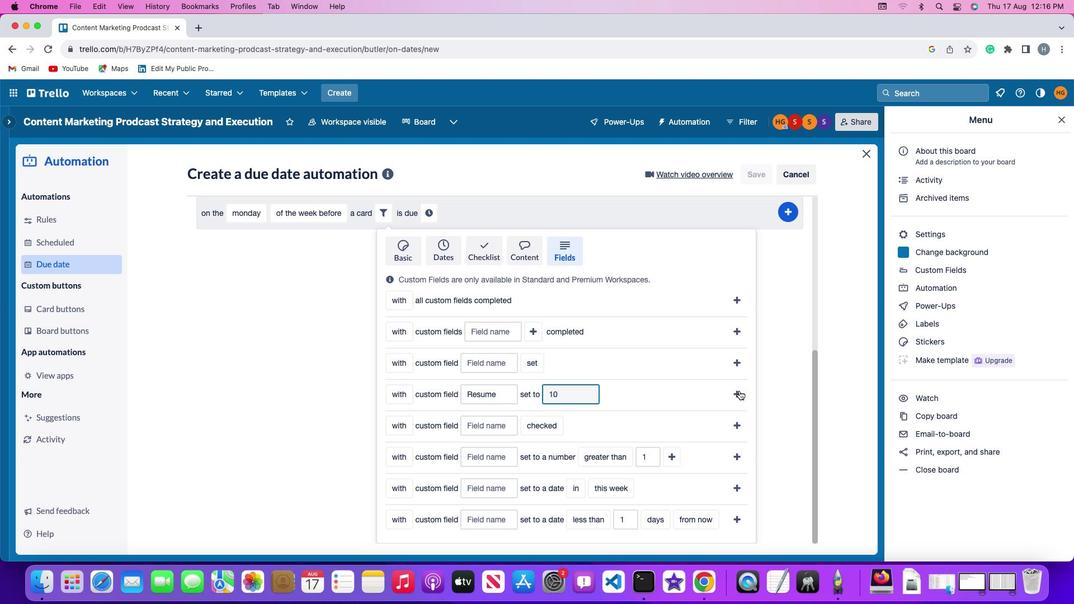 
Action: Mouse pressed left at (732, 383)
Screenshot: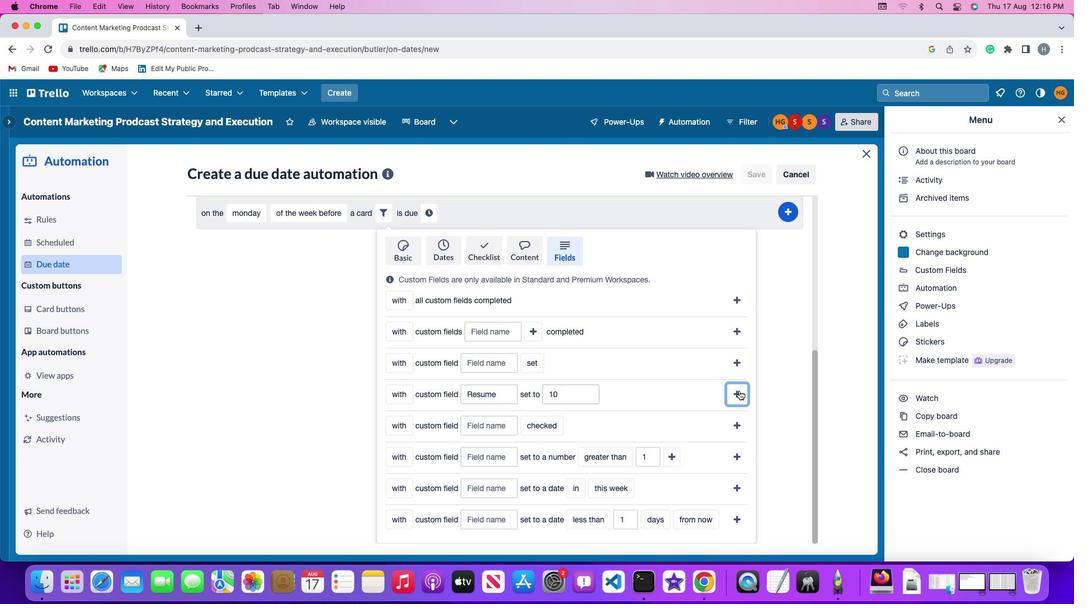 
Action: Mouse moved to (589, 478)
Screenshot: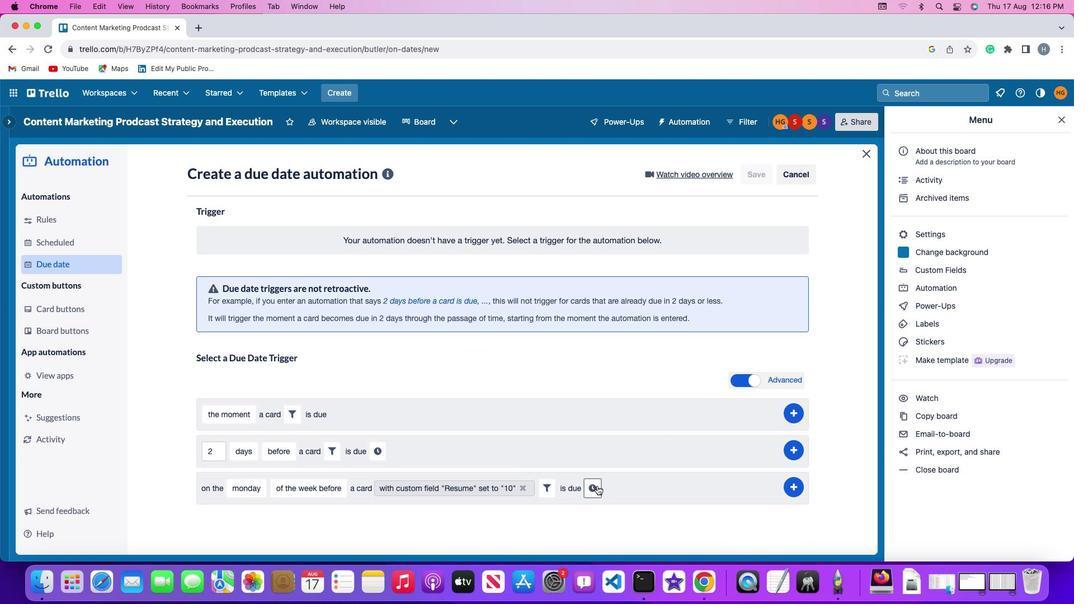 
Action: Mouse pressed left at (589, 478)
Screenshot: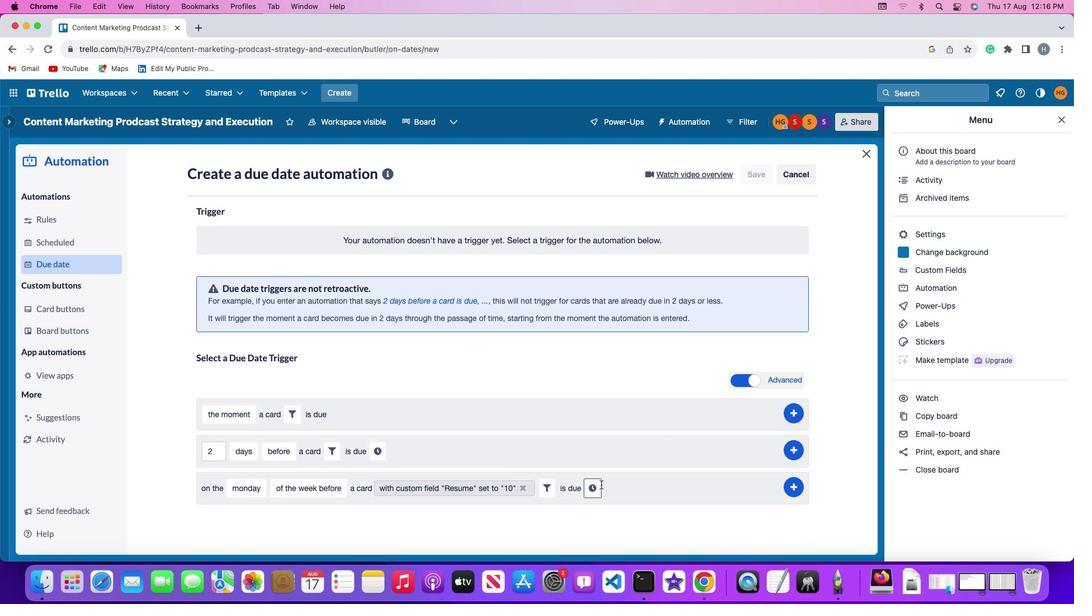 
Action: Mouse moved to (609, 477)
Screenshot: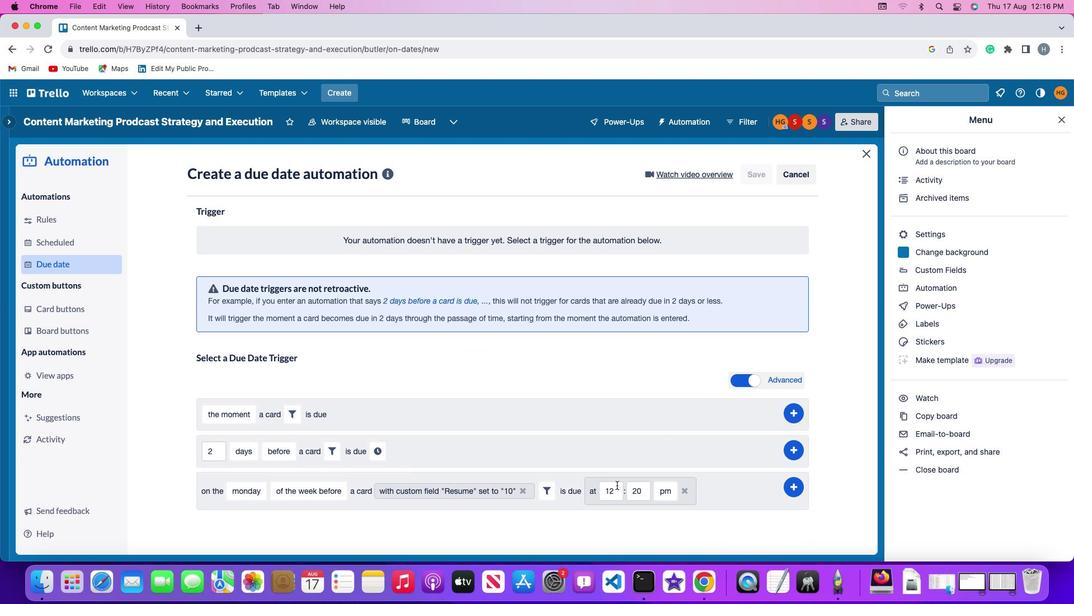 
Action: Mouse pressed left at (609, 477)
Screenshot: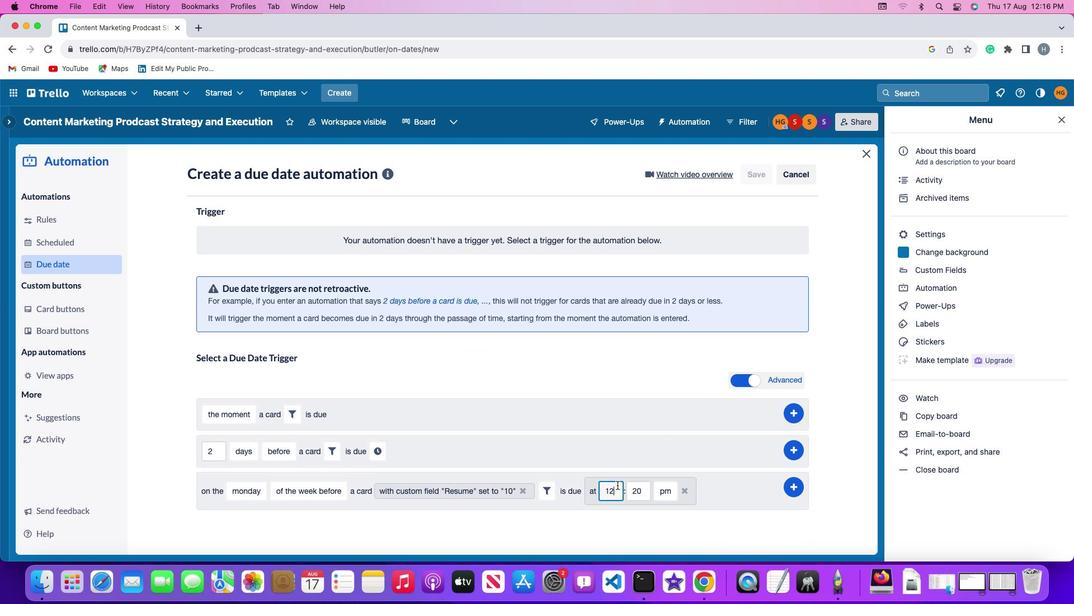 
Action: Mouse moved to (609, 477)
Screenshot: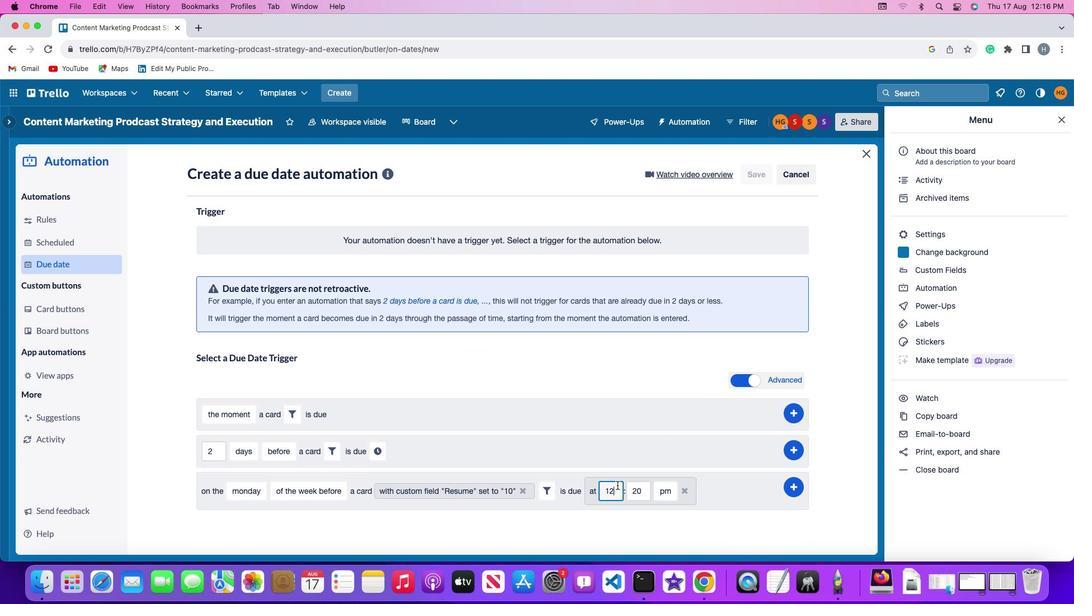 
Action: Key pressed Key.backspace'1'
Screenshot: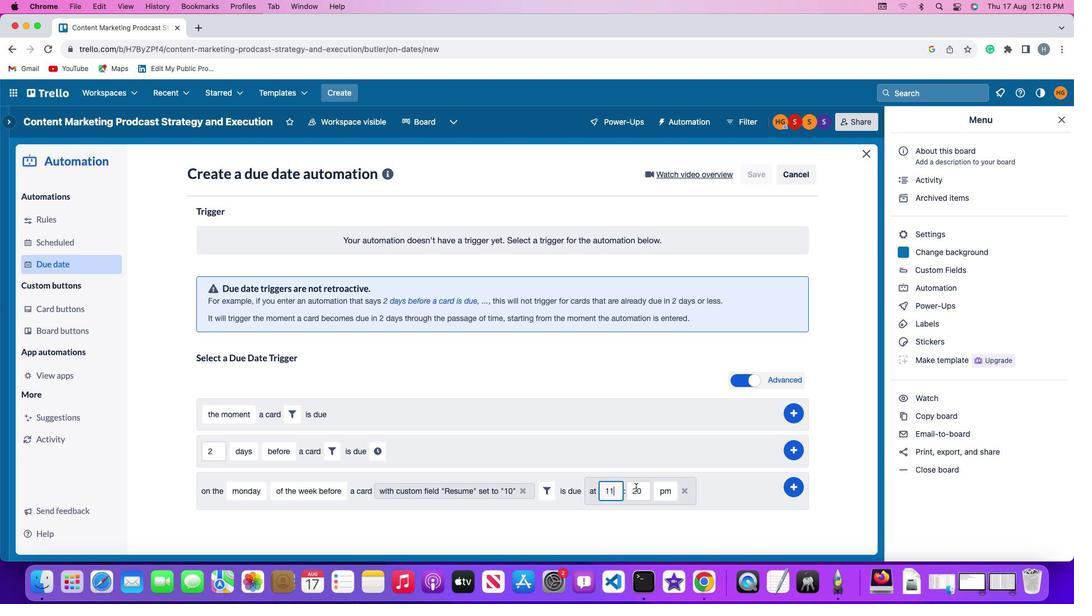 
Action: Mouse moved to (634, 481)
Screenshot: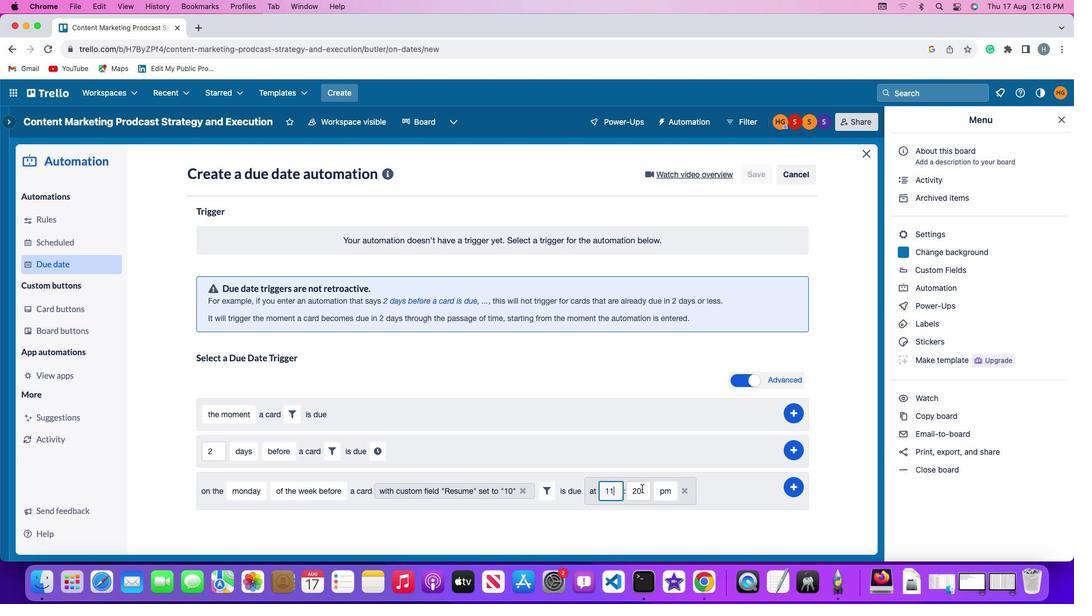 
Action: Mouse pressed left at (634, 481)
Screenshot: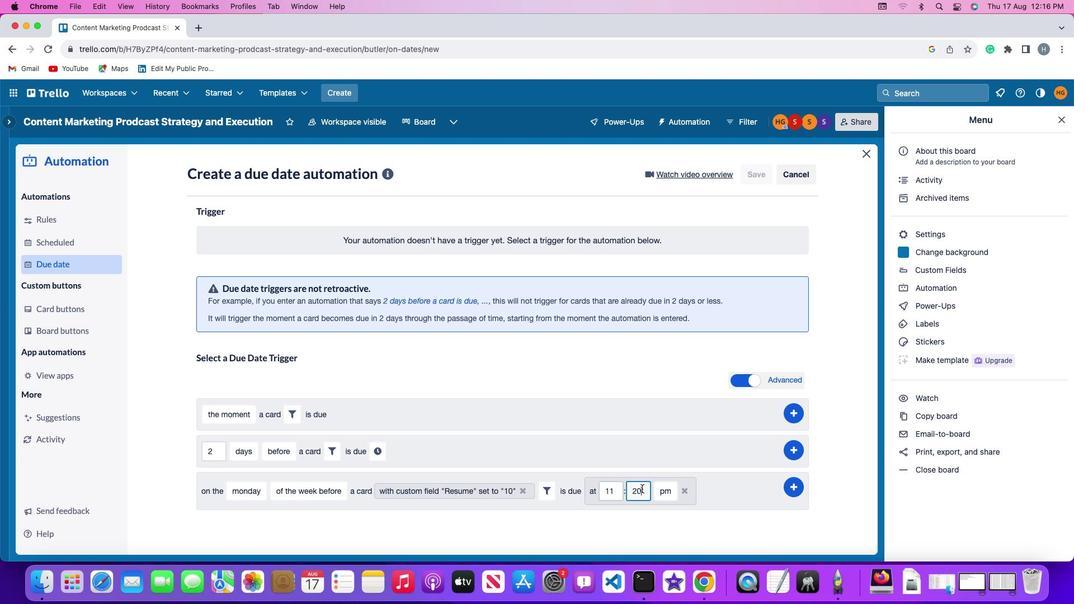 
Action: Key pressed Key.backspaceKey.backspace'0''0'
Screenshot: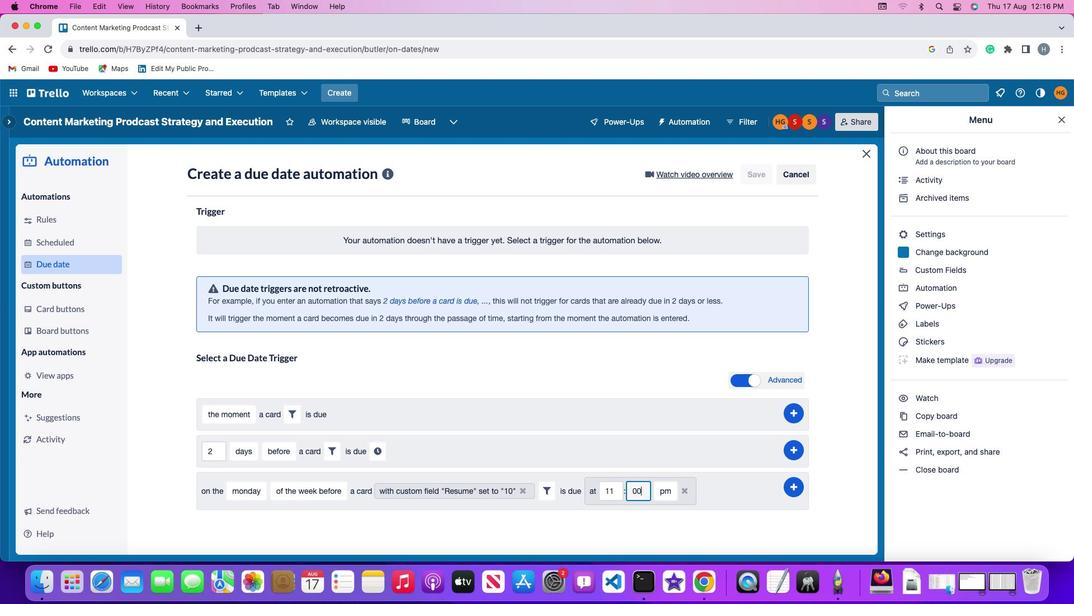 
Action: Mouse moved to (656, 484)
Screenshot: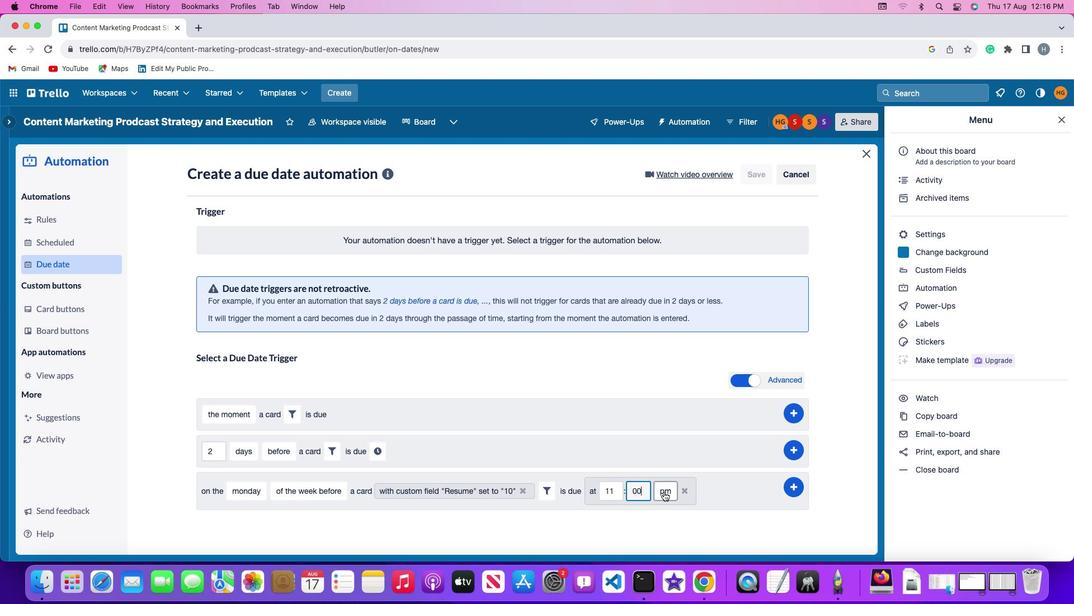 
Action: Mouse pressed left at (656, 484)
Screenshot: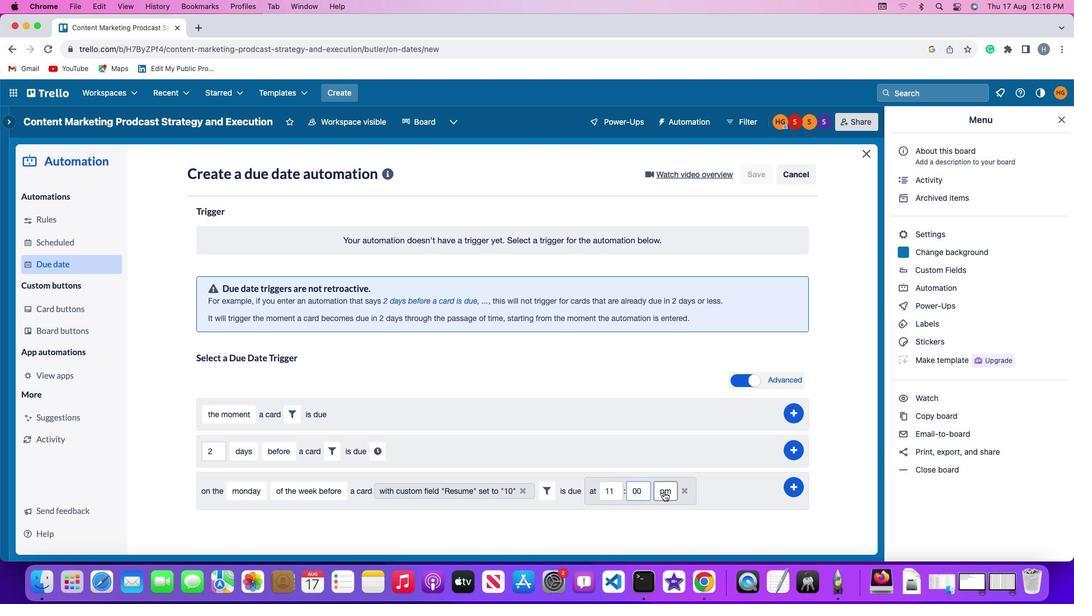 
Action: Mouse moved to (662, 503)
Screenshot: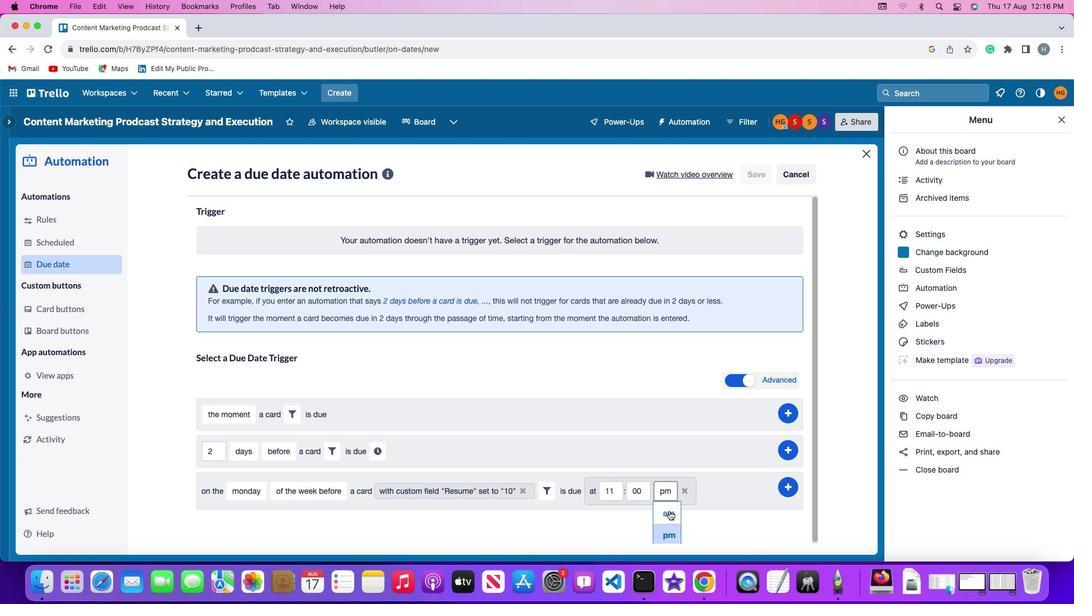 
Action: Mouse pressed left at (662, 503)
Screenshot: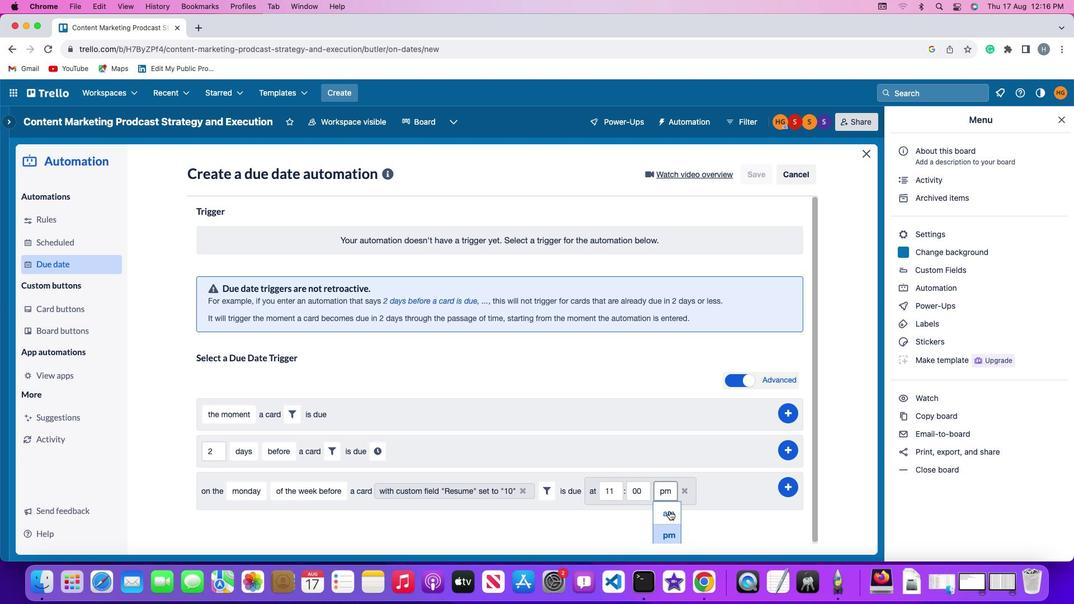 
Action: Mouse moved to (786, 478)
Screenshot: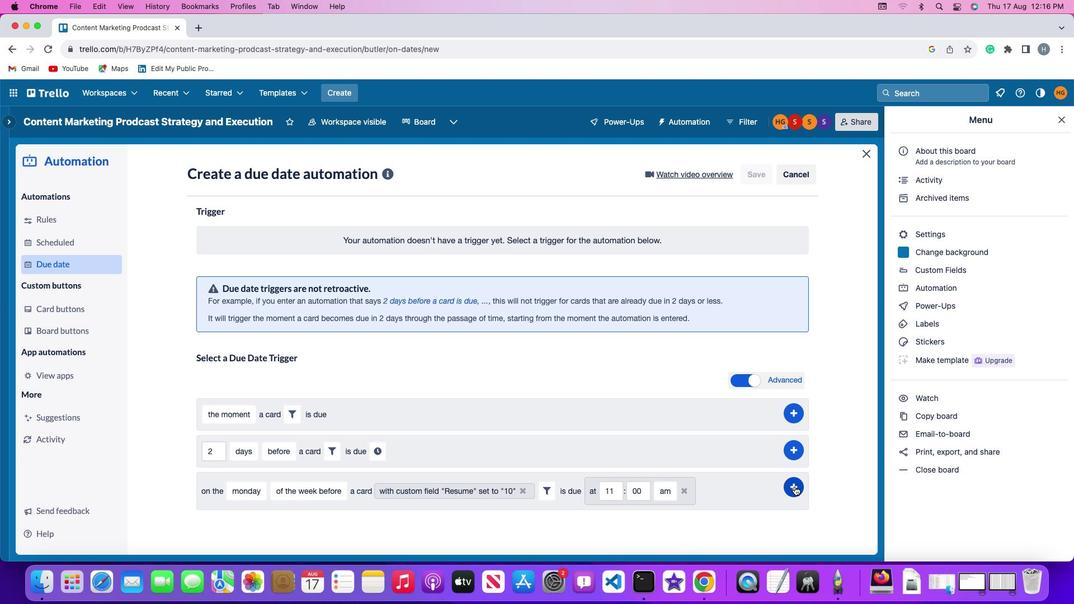 
Action: Mouse pressed left at (786, 478)
Screenshot: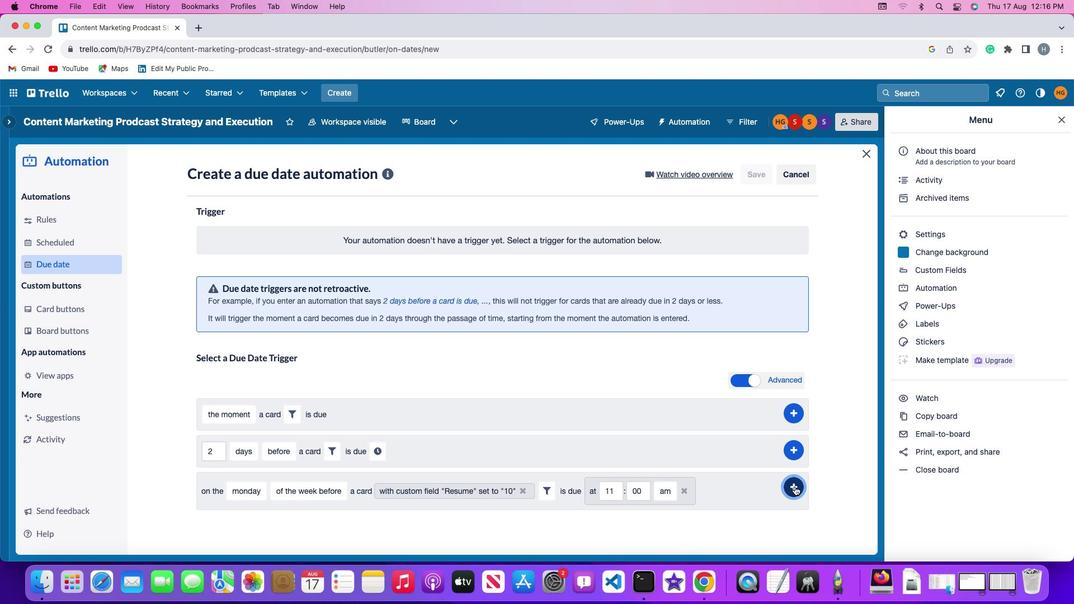 
Action: Mouse moved to (840, 415)
Screenshot: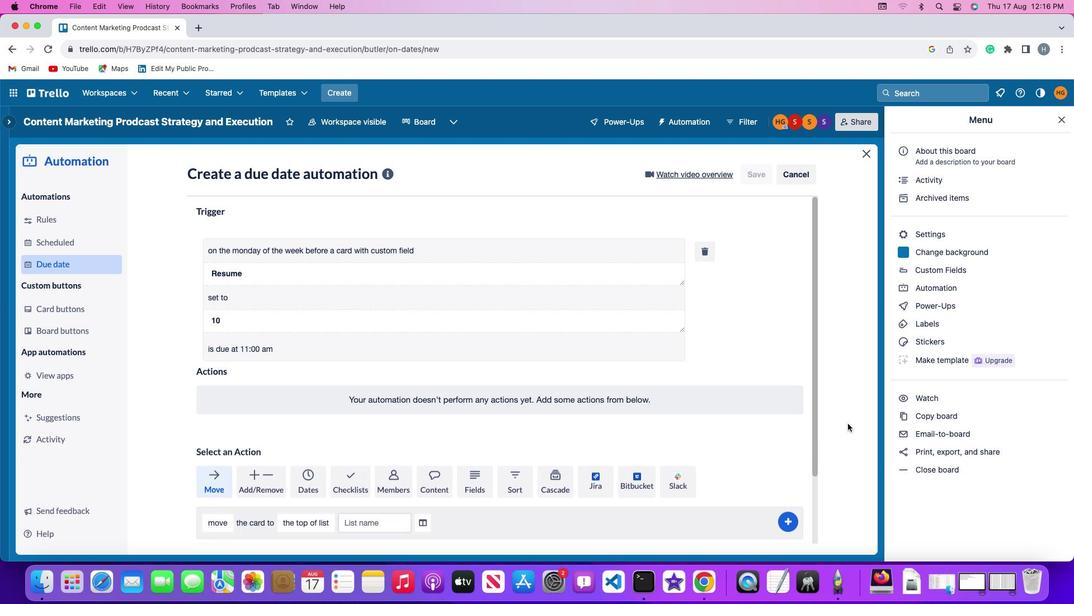
